 Task: Create an HTML page with links to your social media profiles.
Action: Mouse moved to (129, 49)
Screenshot: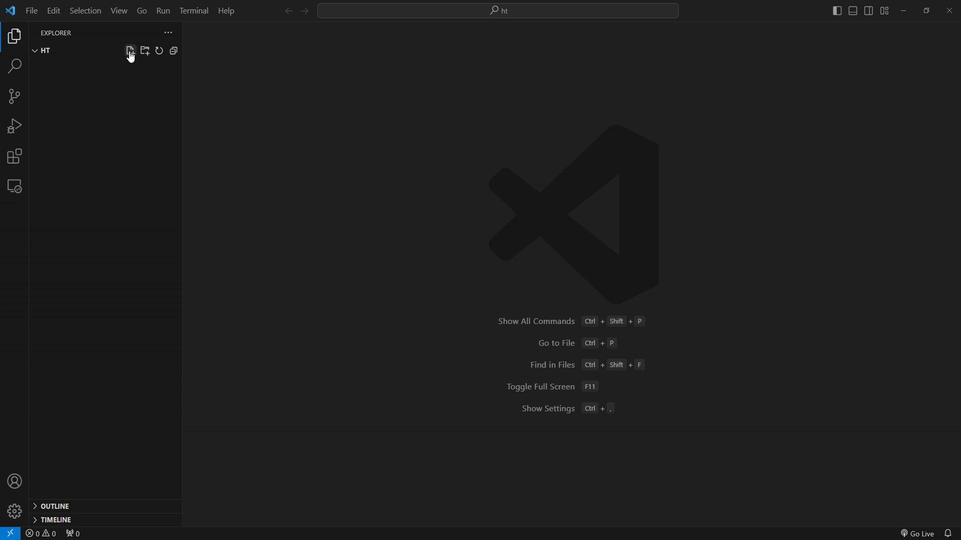 
Action: Mouse pressed left at (129, 49)
Screenshot: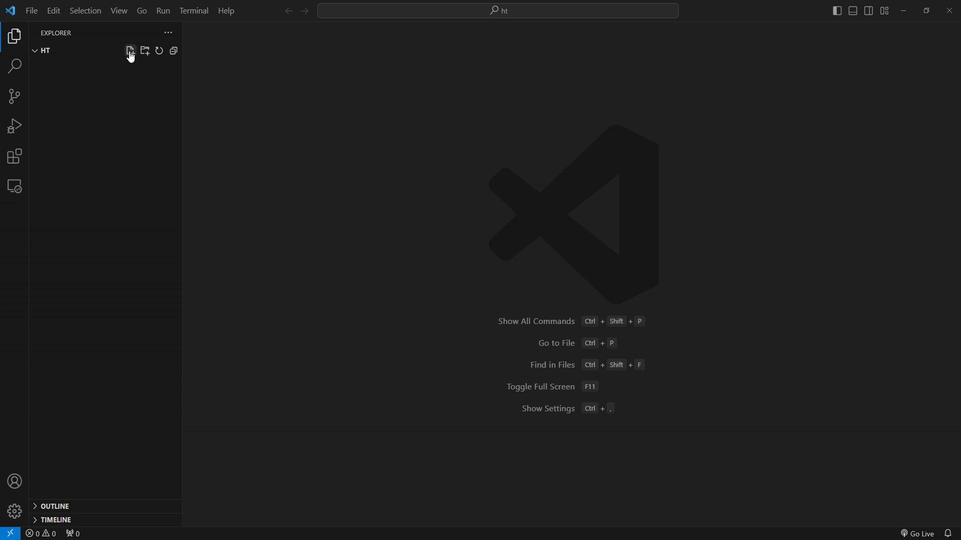 
Action: Mouse moved to (100, 61)
Screenshot: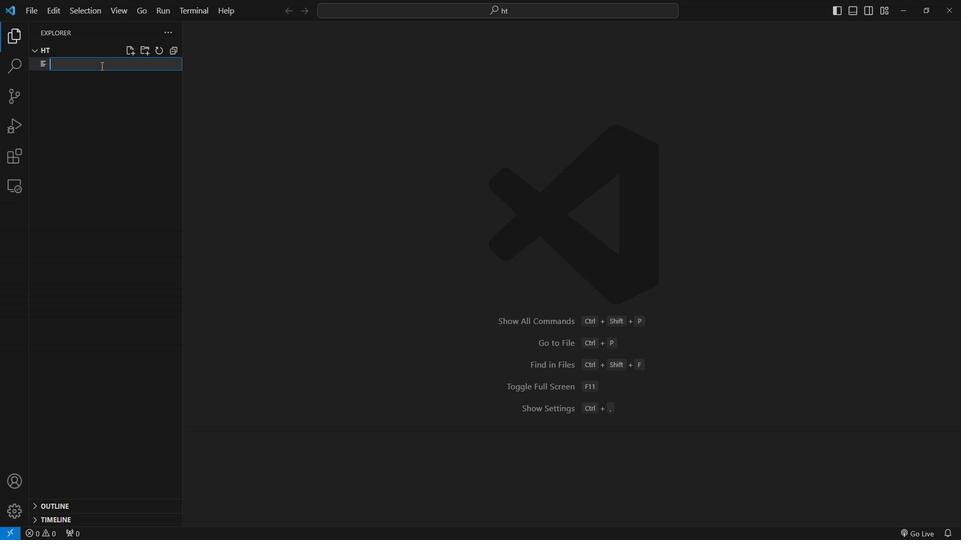 
Action: Mouse pressed left at (100, 61)
Screenshot: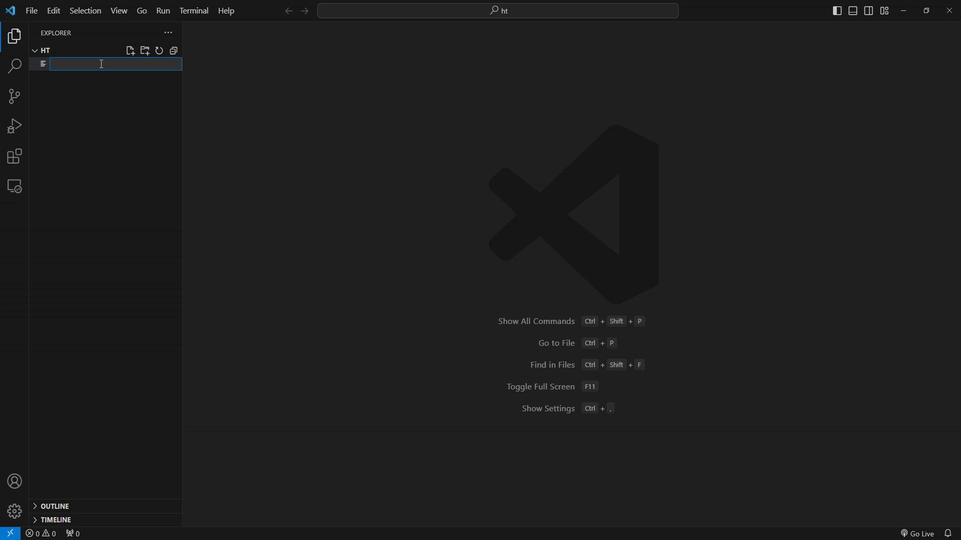 
Action: Key pressed index.html<Key.enter><Key.shift>!<Key.enter>
Screenshot: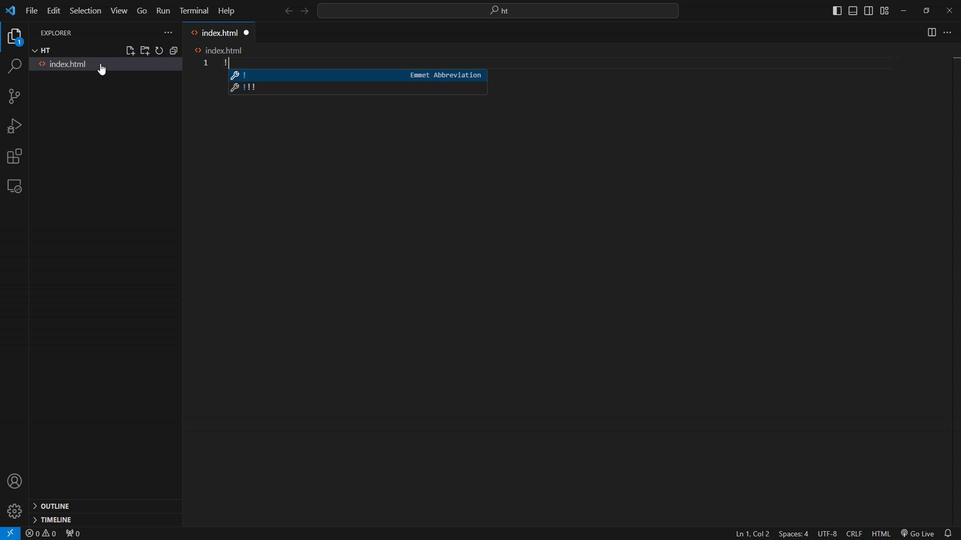 
Action: Mouse moved to (311, 116)
Screenshot: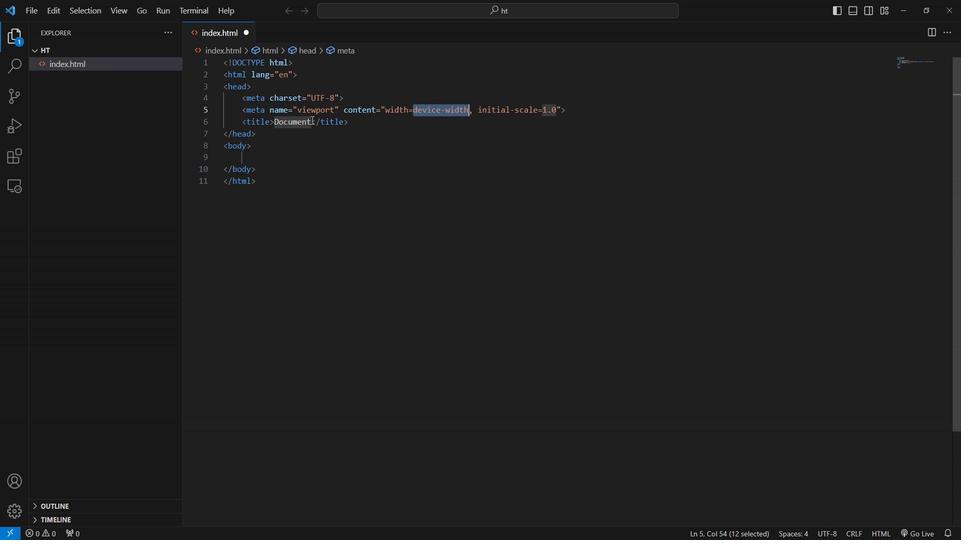 
Action: Mouse pressed left at (311, 116)
Screenshot: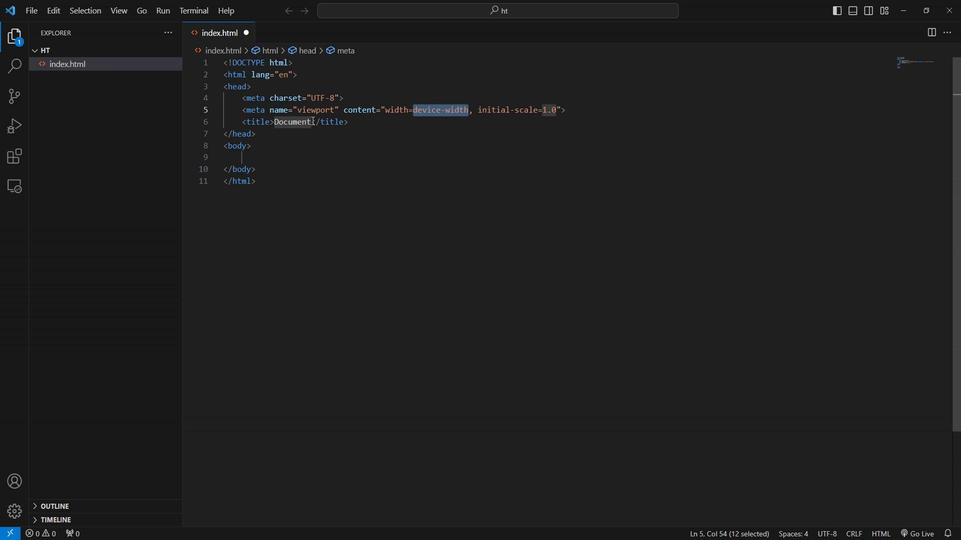 
Action: Mouse moved to (272, 115)
Screenshot: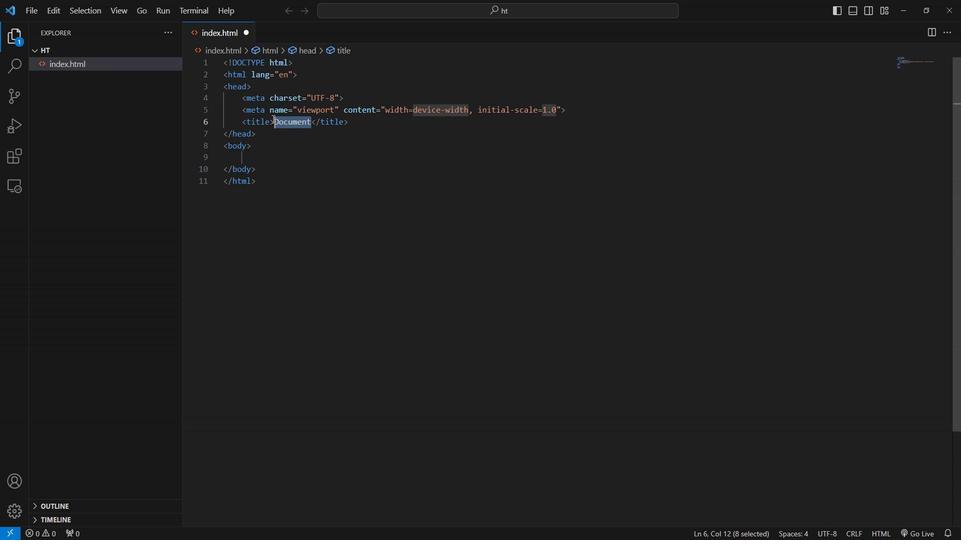 
Action: Key pressed <Key.shift>My<Key.space><Key.shift>Social<Key.space><Key.shift>Media<Key.space><Key.shift>Profiles<Key.down><Key.down><Key.down><Key.shift_r><h1<Key.shift_r>><Key.shift>My<Key.space><Key.shift>Social<Key.space><Key.shift>Media<Key.space><Key.shift><Key.shift><Key.shift><Key.shift><Key.shift><Key.shift><Key.shift><Key.shift><Key.shift>Profi<Key.enter><Key.right><Key.right><Key.right><Key.right><Key.right><Key.enter><Key.shift_r><Key.shift_r><Key.shift_r><Key.shift_r><Key.shift_r><Key.shift_r><Key.shift_r><Key.shift_r><Key.shift_r><Key.shift_r><Key.shift_r><Key.shift_r><Key.shift_r><Key.shift_r><Key.shift_r><Key.shift_r><Key.shift_r><Key.shift_r><Key.shift_r><Key.shift_r><Key.shift_r><Key.shift_r><ul<Key.shift_r>><Key.enter><Key.shift_r><li<Key.shift_r>><Key.shift_r><Key.shift_r><Key.shift_r><Key.shift_r><Key.shift_r><Key.shift_r><Key.shift_r>M<Key.backspace><Key.shift_r><Key.shift_r><Key.shift_r><a<Key.space>href=<Key.shift_r>"https<Key.shift_r>://wwww<Key.backspace>.facebook.com/<Key.shift><Key.shift><Key.shift><Key.shift><Key.shift><Key.shift>Your<Key.shift>Profil<Key.backspace><Key.backspace><Key.backspace><Key.backspace><Key.backspace><Key.backspace><Key.backspace><Key.backspace><Key.backspace><Key.backspace><Key.shift>Profile<Key.shift_r>"<Key.shift_r>><Key.right><Key.right><Key.right><Key.right><Key.right><Key.right><Key.right><Key.right><Key.left><Key.left><Key.left><Key.left><Key.left><Key.left><Key.left><Key.left><Key.shift>Facebook
Screenshot: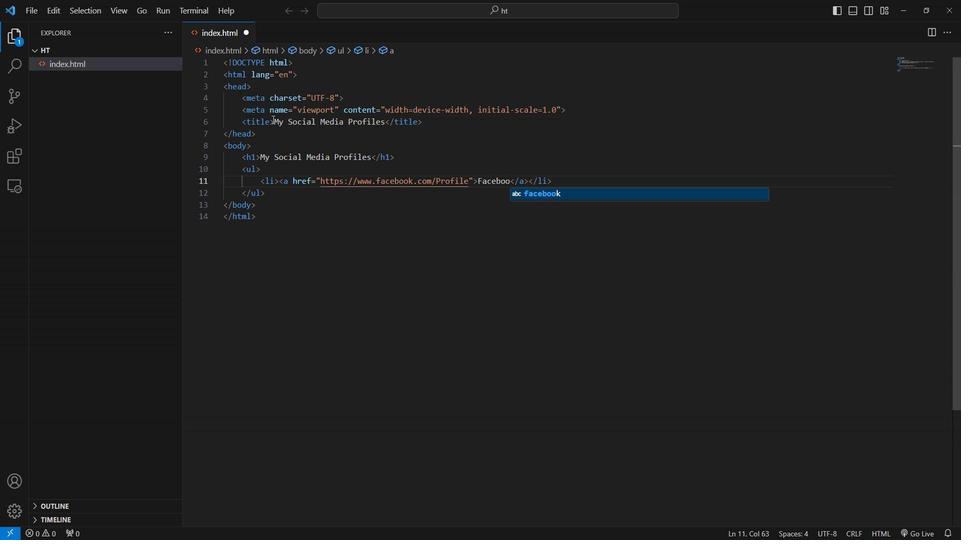 
Action: Mouse moved to (403, 207)
Screenshot: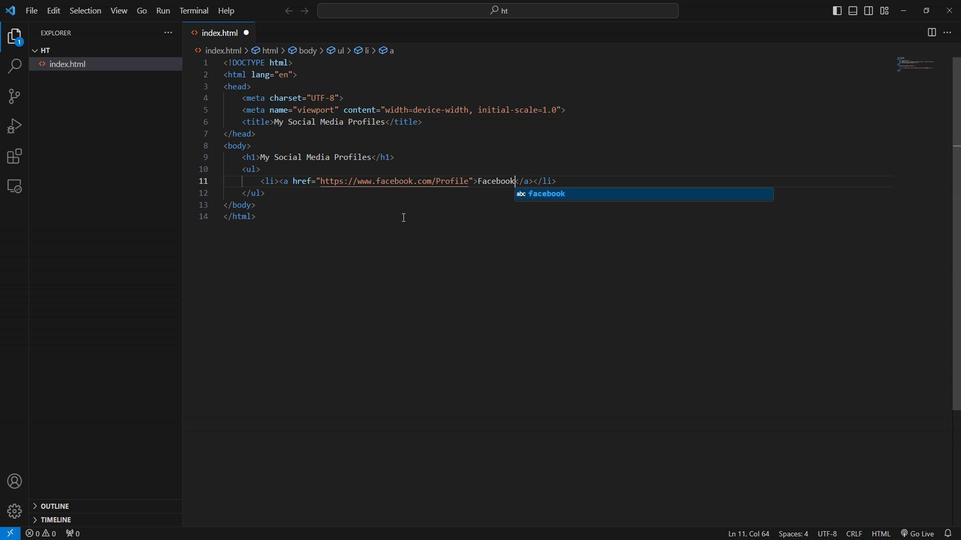 
Action: Mouse pressed left at (403, 207)
Screenshot: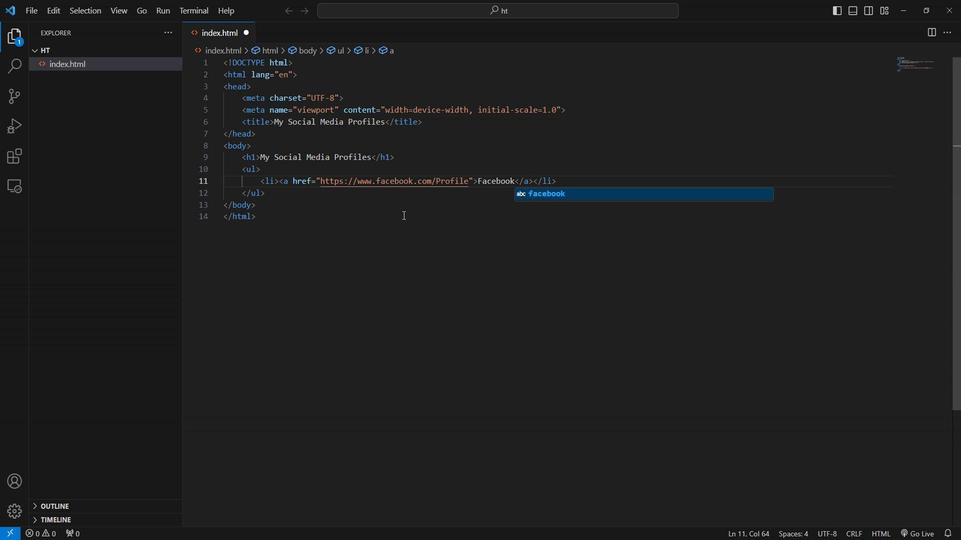 
Action: Mouse moved to (563, 173)
Screenshot: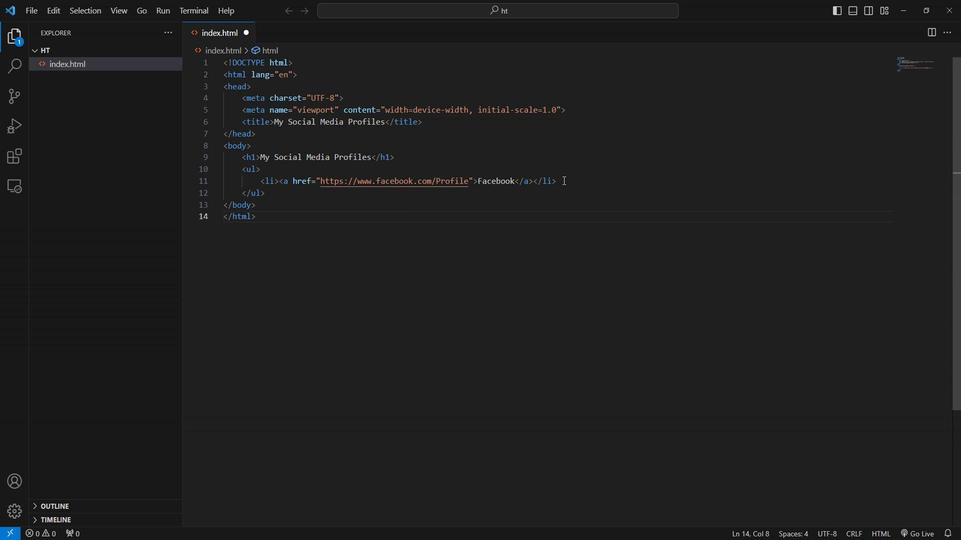 
Action: Mouse pressed left at (563, 173)
Screenshot: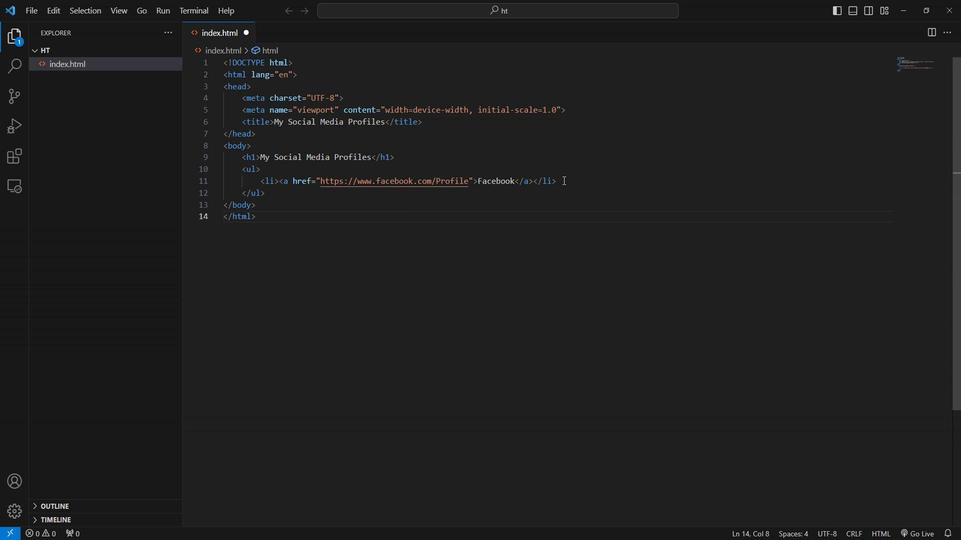 
Action: Mouse moved to (538, 191)
Screenshot: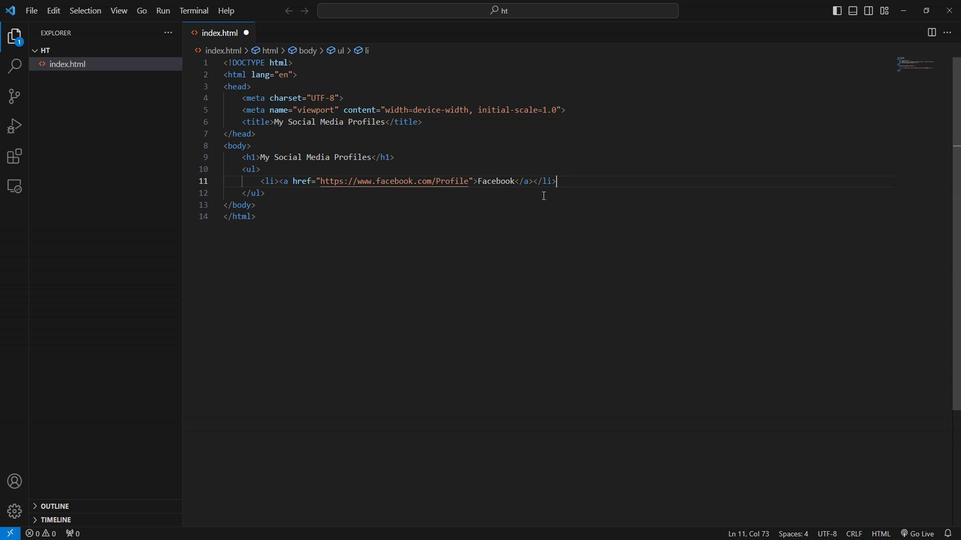 
Action: Key pressed <Key.enter>
Screenshot: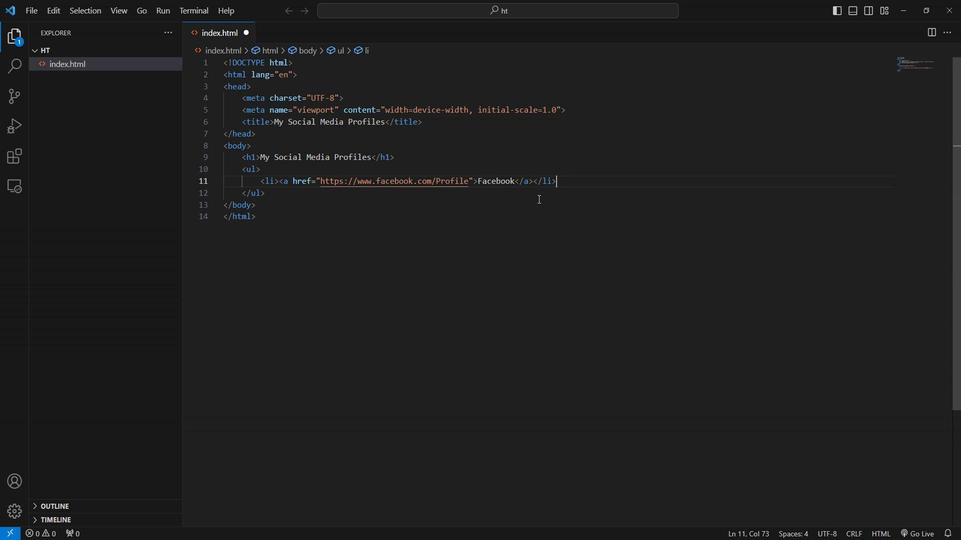 
Action: Mouse moved to (343, 196)
Screenshot: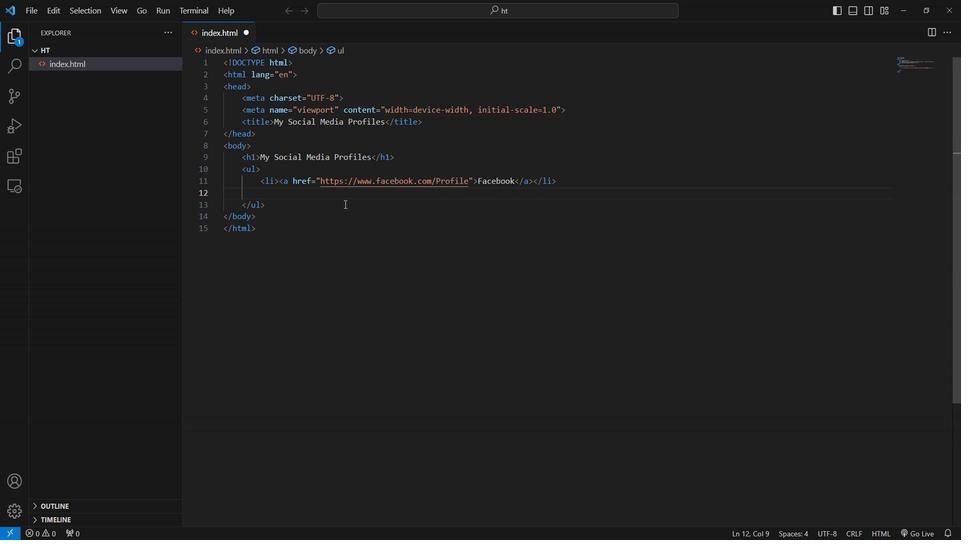 
Action: Key pressed <Key.shift_r><li<Key.shift_r>><Key.shift_r><Key.shift_r><Key.shift_r><Key.shift_r><Key.shift_r><Key.shift_r><a<Key.space>href=
Screenshot: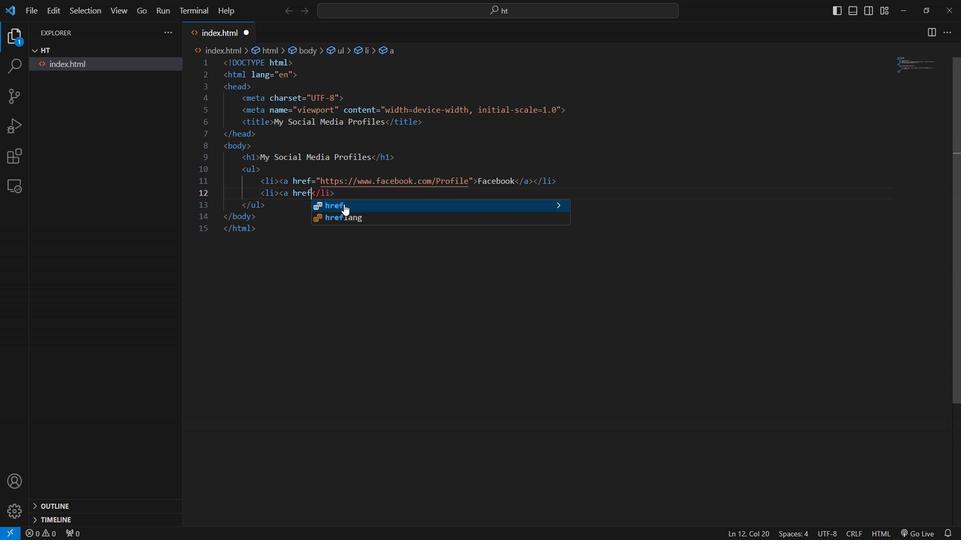 
Action: Mouse moved to (473, 173)
Screenshot: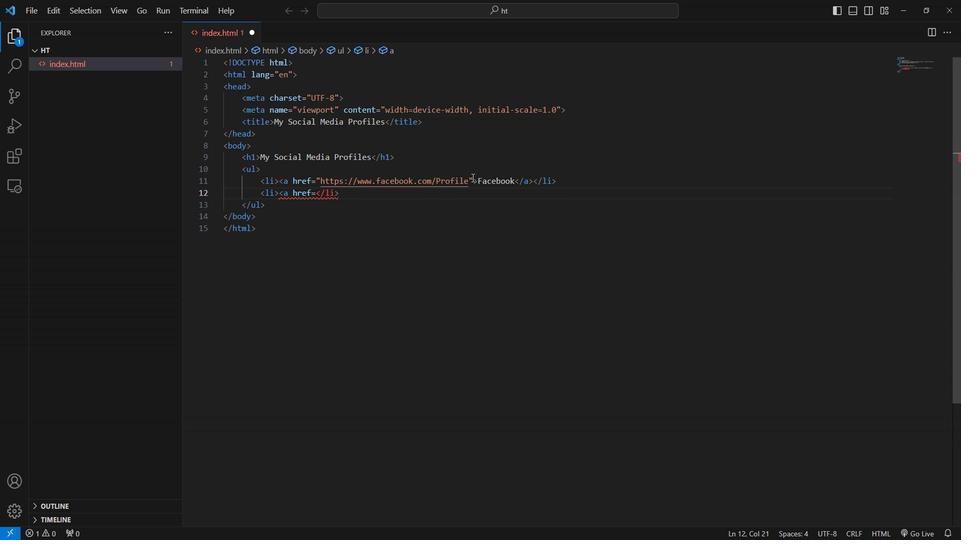 
Action: Mouse pressed left at (473, 173)
Screenshot: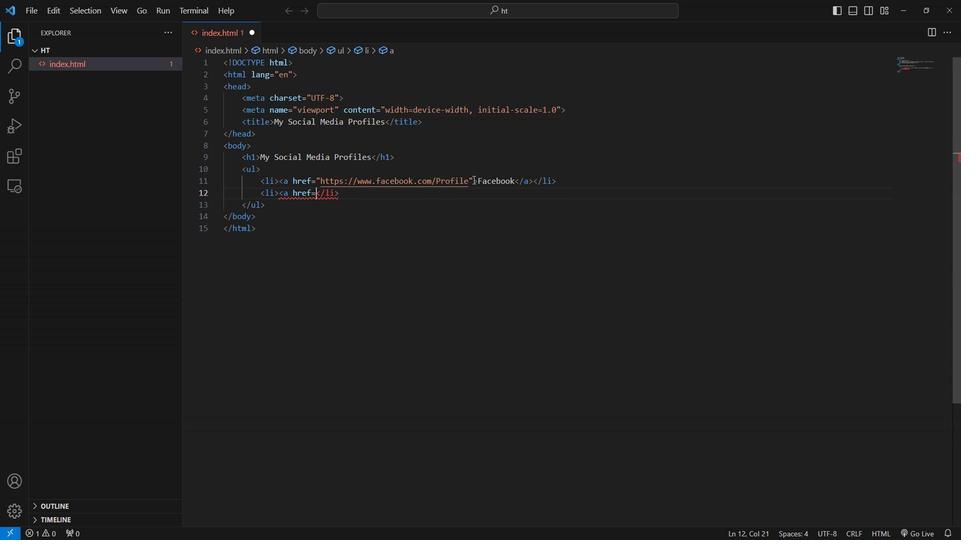 
Action: Mouse pressed left at (473, 173)
Screenshot: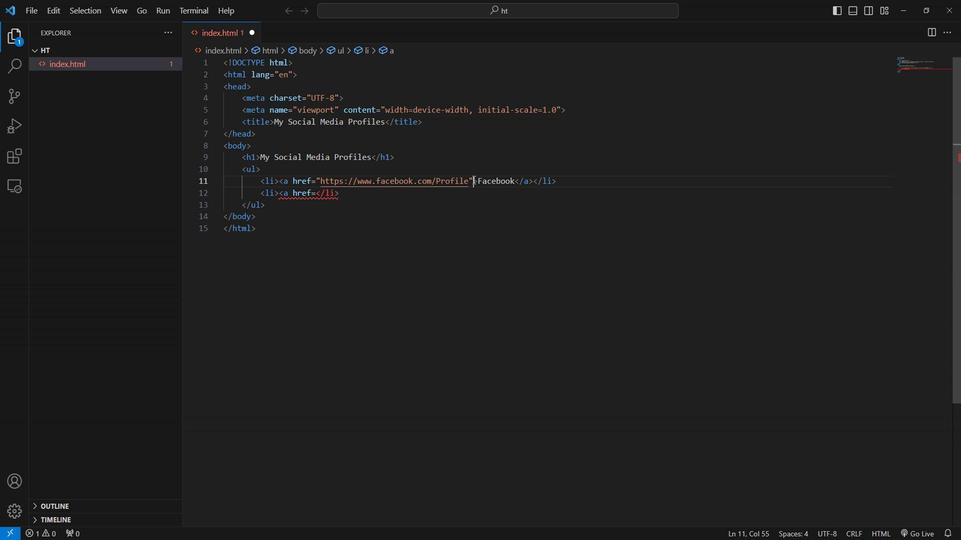 
Action: Mouse pressed left at (473, 173)
Screenshot: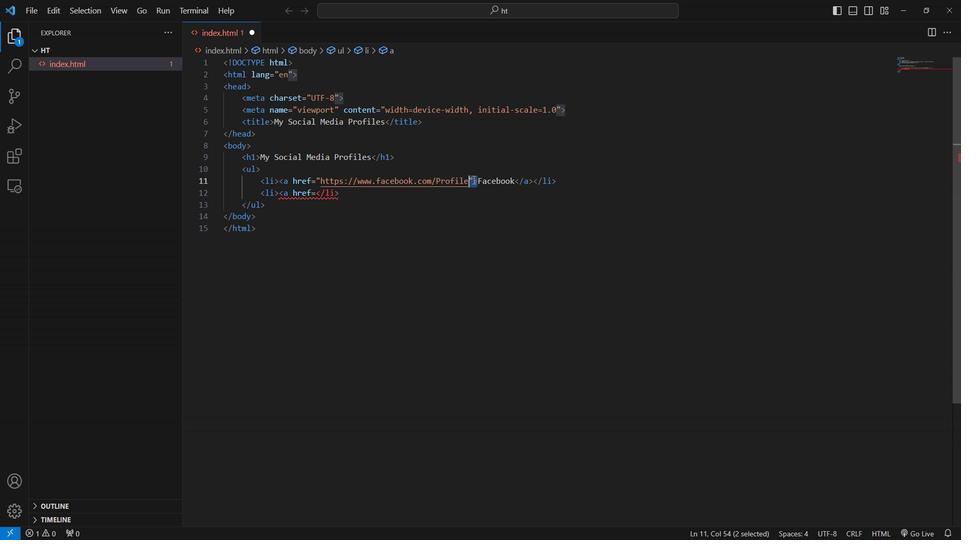 
Action: Mouse pressed left at (473, 173)
Screenshot: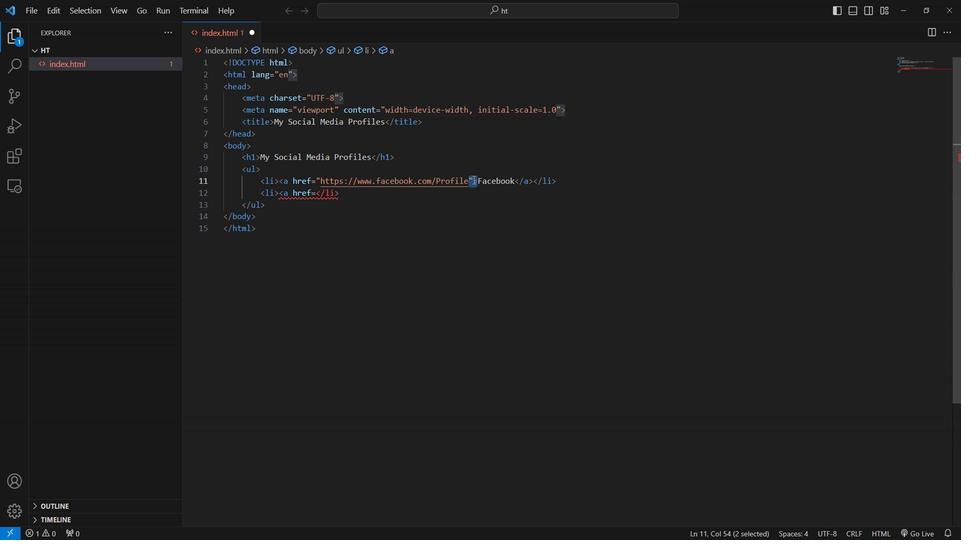 
Action: Mouse moved to (474, 173)
Screenshot: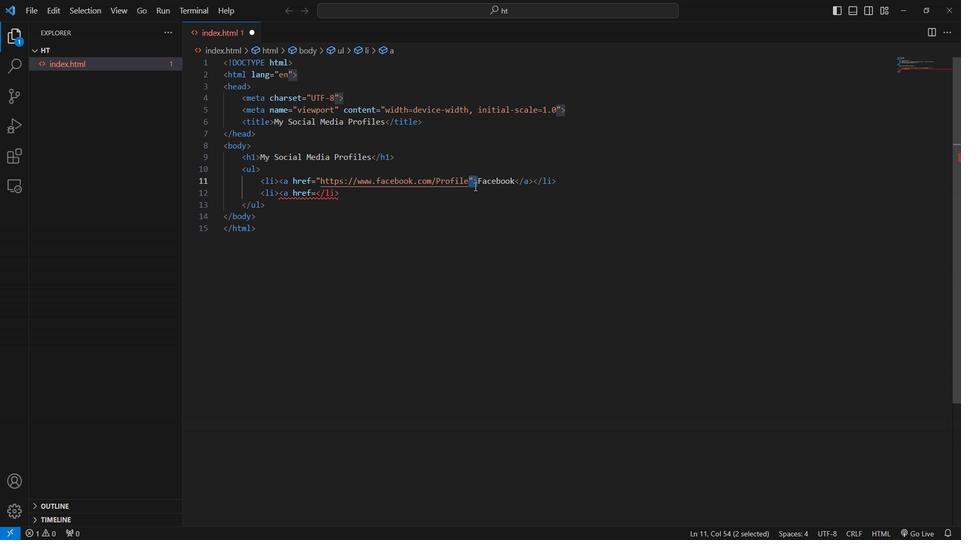 
Action: Mouse pressed left at (474, 173)
Screenshot: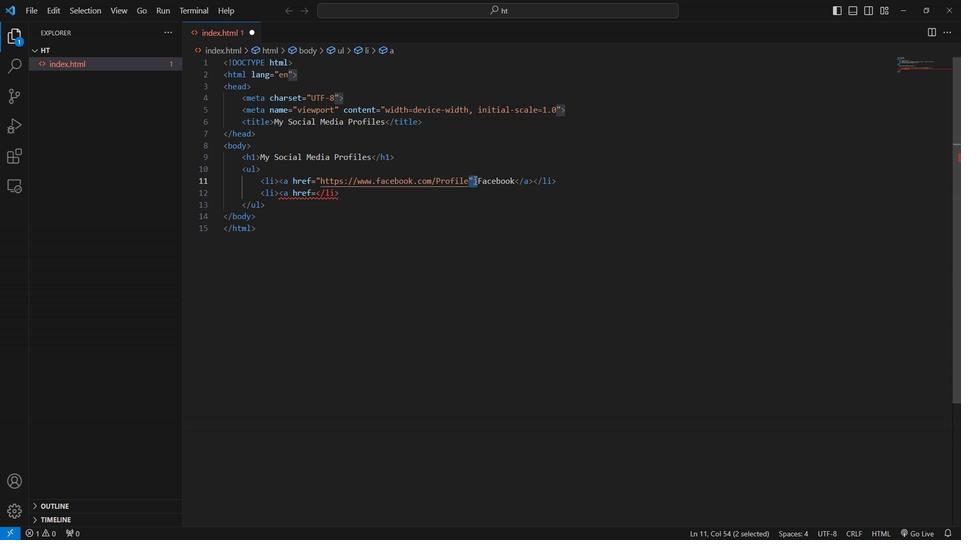 
Action: Mouse moved to (472, 171)
Screenshot: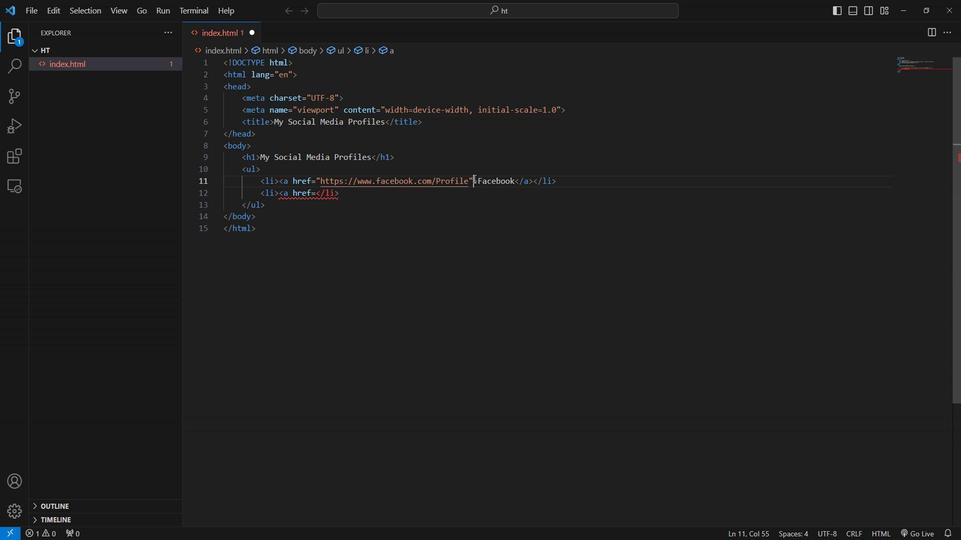 
Action: Mouse pressed left at (472, 171)
Screenshot: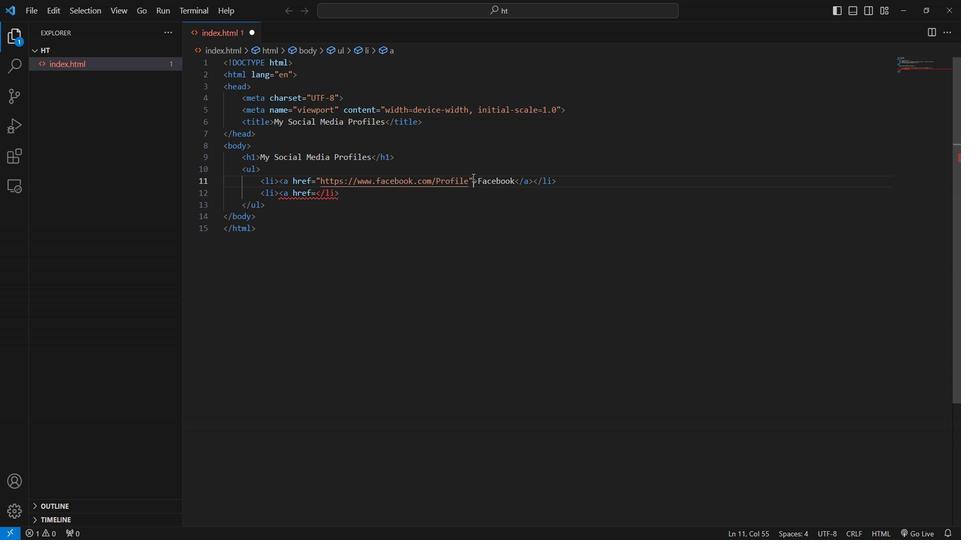 
Action: Mouse moved to (260, 174)
Screenshot: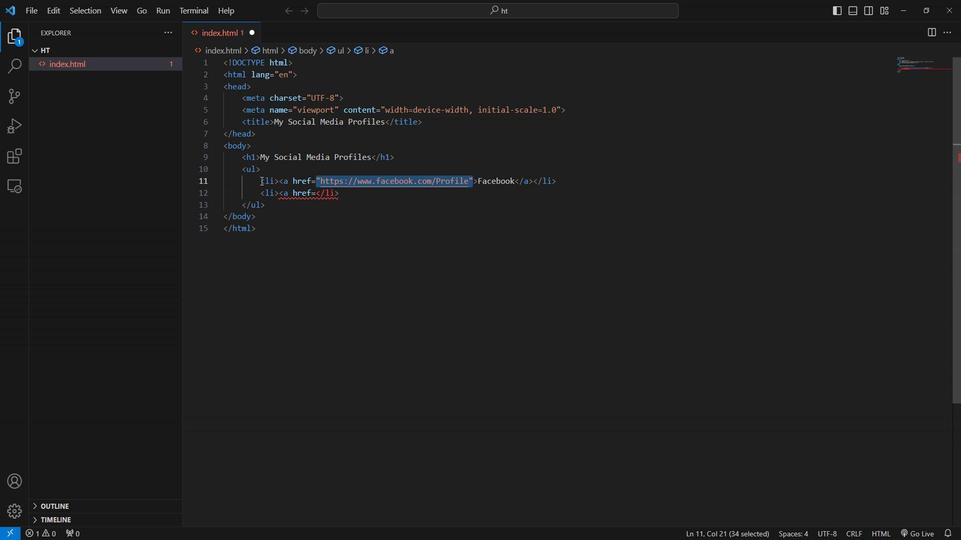 
Action: Key pressed ctrl+C
Screenshot: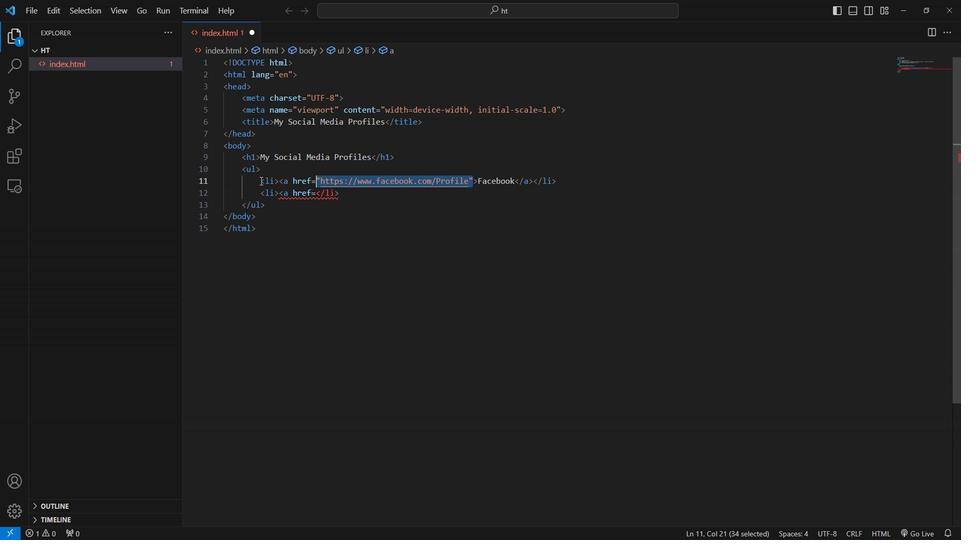 
Action: Mouse moved to (315, 186)
Screenshot: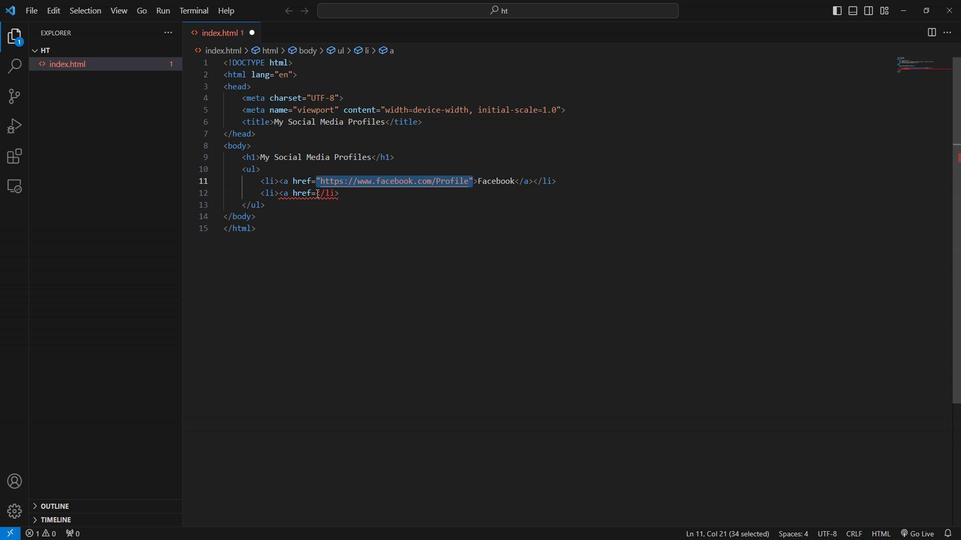 
Action: Mouse pressed left at (315, 186)
Screenshot: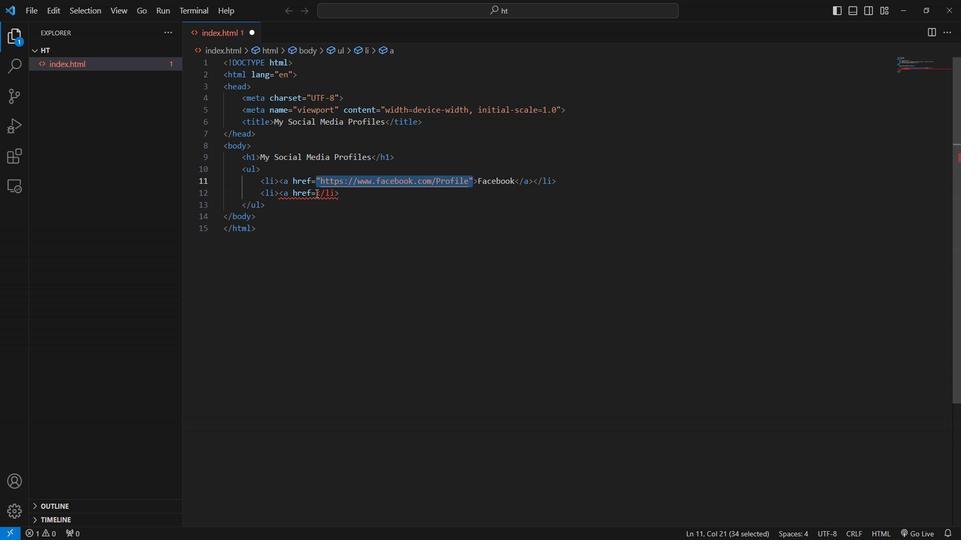 
Action: Mouse moved to (305, 186)
Screenshot: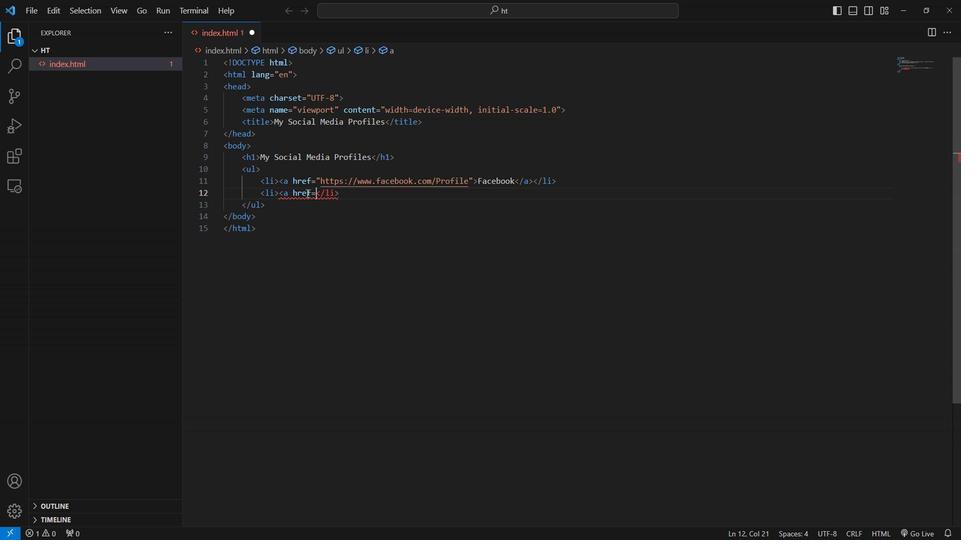 
Action: Key pressed ctrl+V
Screenshot: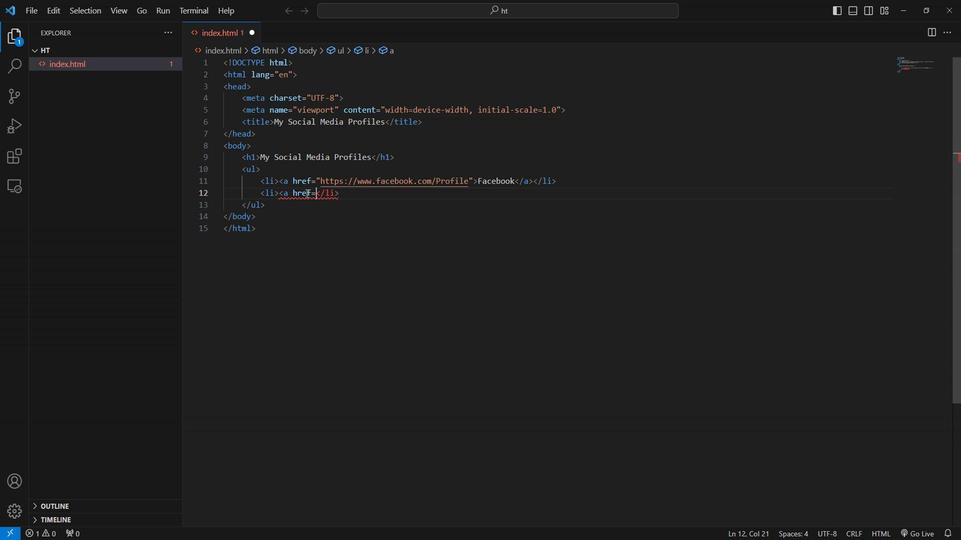 
Action: Mouse moved to (461, 188)
Screenshot: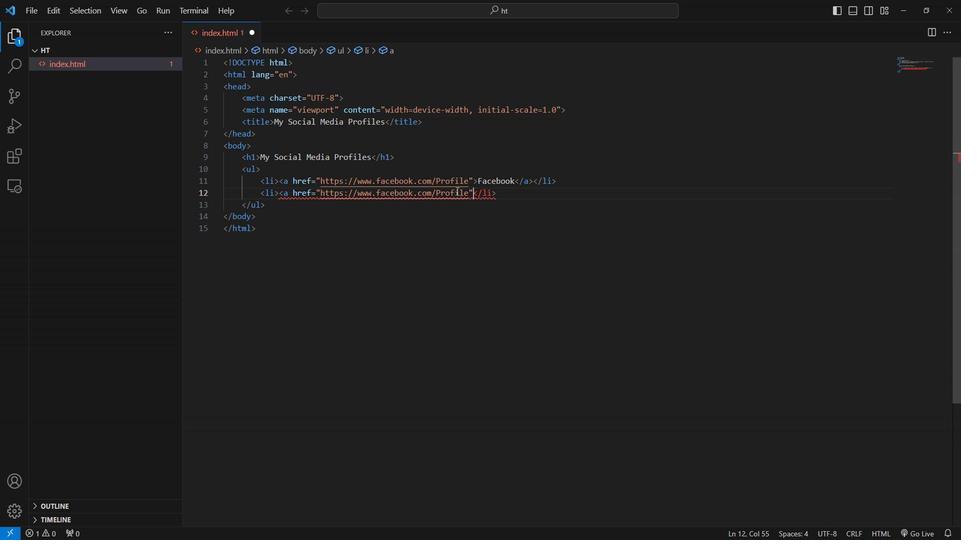 
Action: Key pressed <Key.shift_r>>
Screenshot: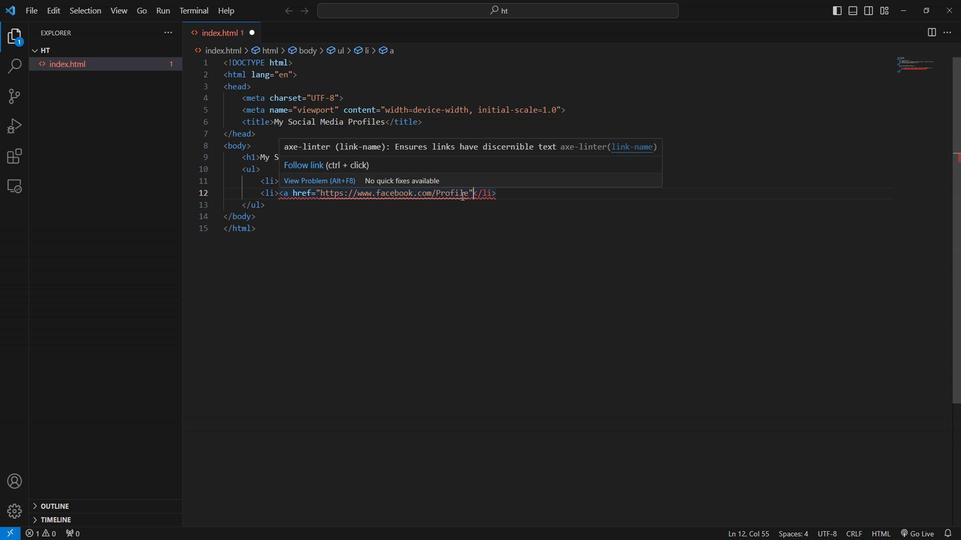 
Action: Mouse moved to (371, 186)
Screenshot: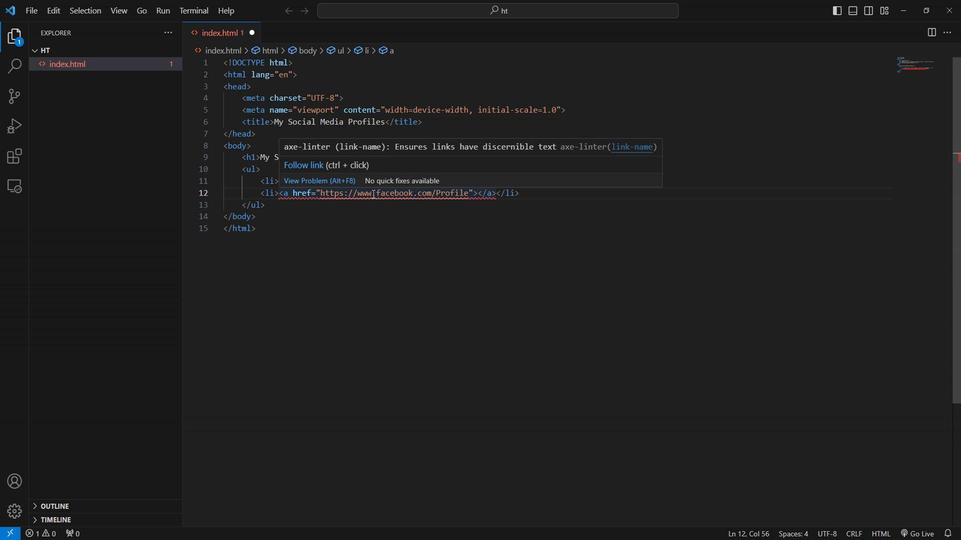 
Action: Mouse pressed left at (371, 186)
Screenshot: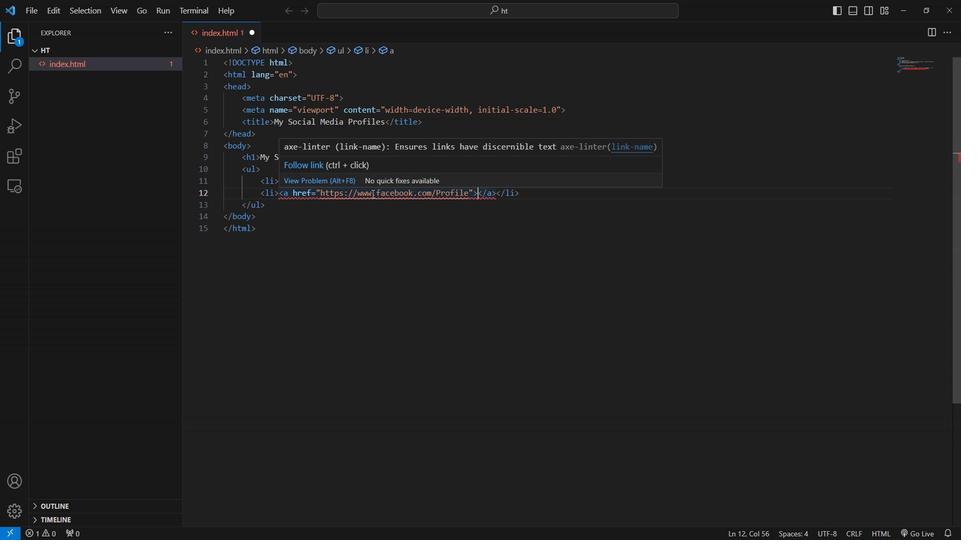 
Action: Mouse moved to (469, 184)
Screenshot: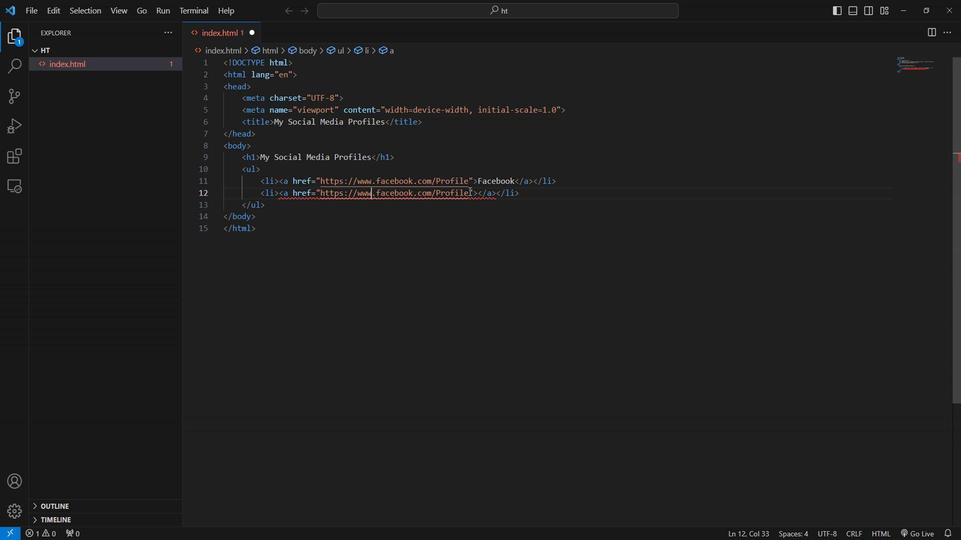 
Action: Mouse pressed left at (469, 184)
Screenshot: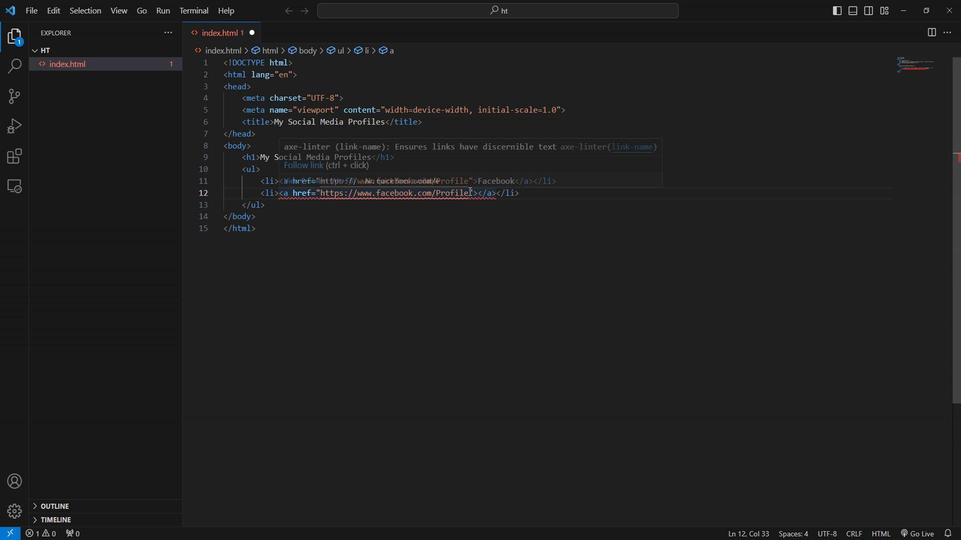 
Action: Mouse moved to (432, 184)
Screenshot: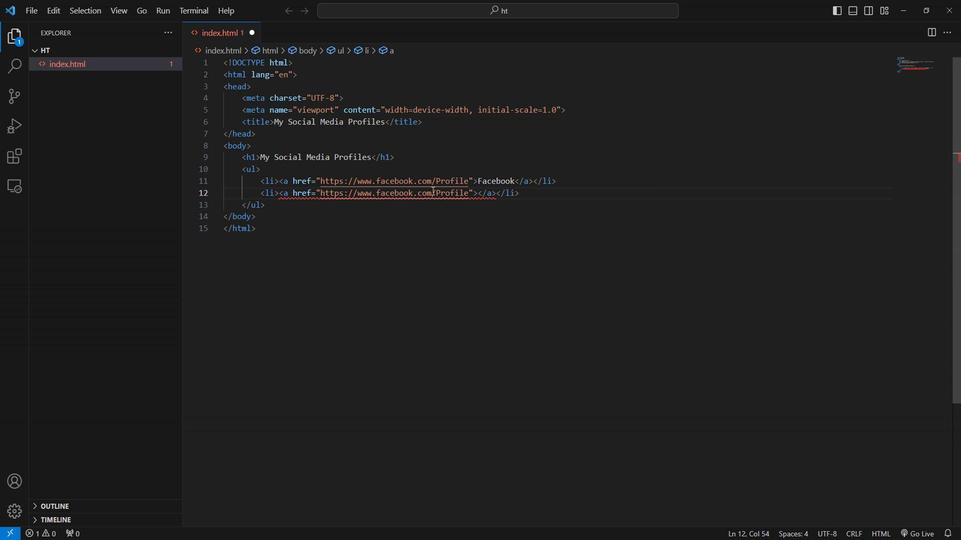
Action: Mouse pressed left at (432, 184)
Screenshot: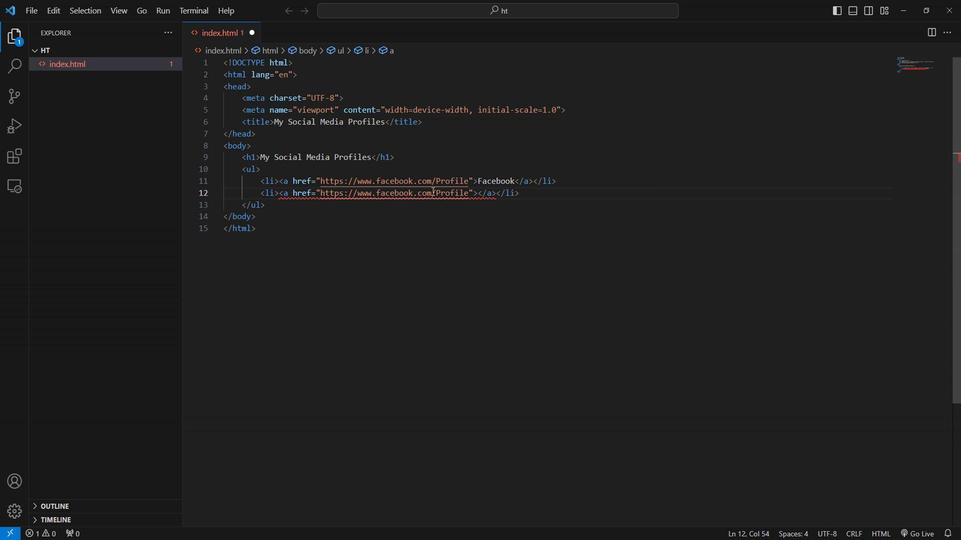 
Action: Mouse moved to (430, 188)
Screenshot: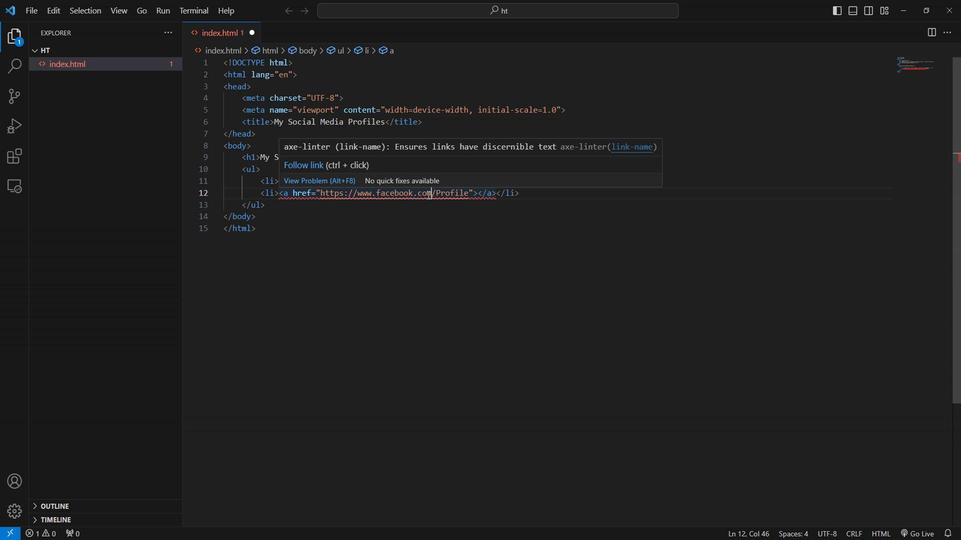 
Action: Key pressed <Key.backspace><Key.backspace><Key.backspace><Key.backspace><Key.backspace><Key.backspace><Key.backspace><Key.backspace><Key.backspace><Key.backspace><Key.backspace><Key.backspace><Key.backspace><Key.backspace><Key.backspace><Key.backspace>twitter.com
Screenshot: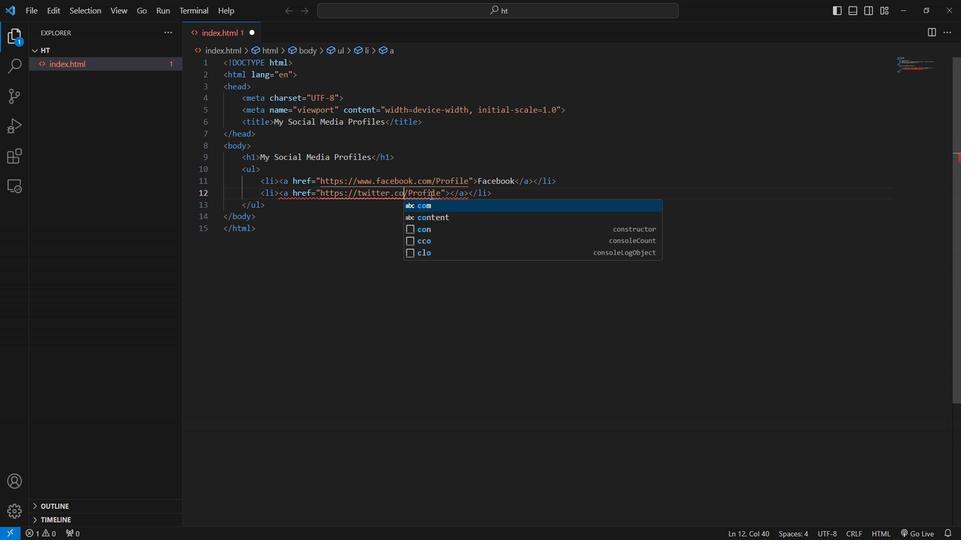 
Action: Mouse moved to (454, 185)
Screenshot: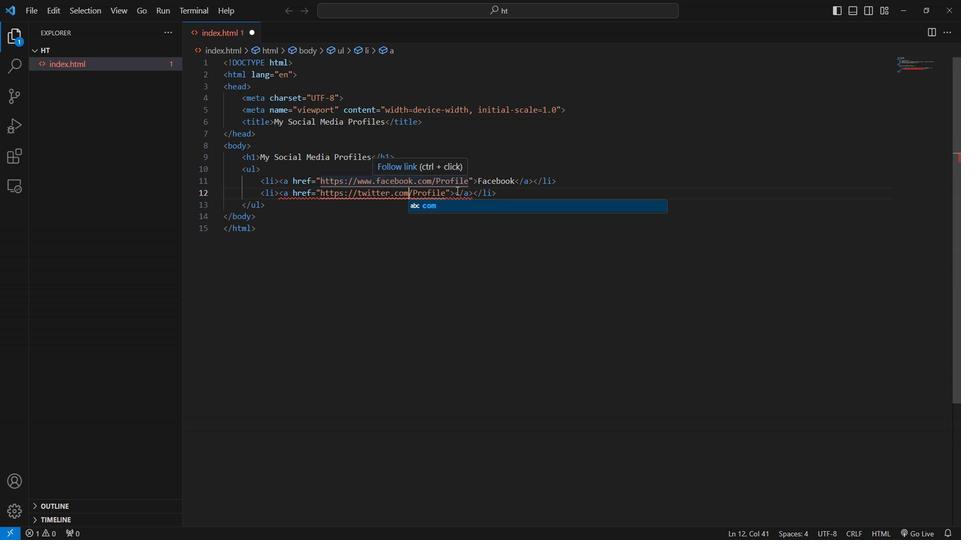 
Action: Mouse pressed left at (454, 185)
Screenshot: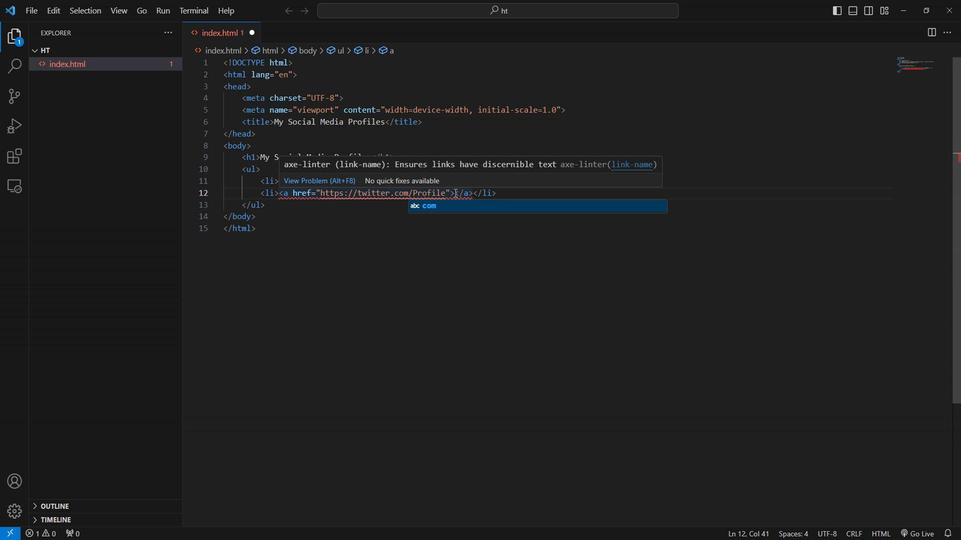 
Action: Mouse moved to (454, 186)
Screenshot: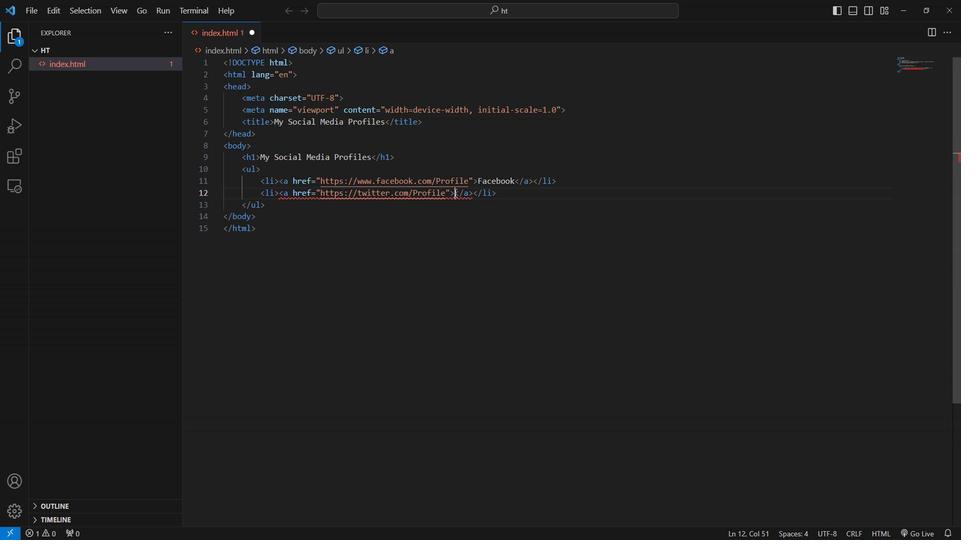 
Action: Key pressed <Key.shift><Key.shift><Key.shift><Key.shift><Key.shift><Key.shift><Key.shift><Key.shift><Key.shift><Key.shift><Key.shift><Key.shift><Key.shift><Key.shift><Key.shift><Key.shift><Key.shift><Key.shift><Key.shift><Key.shift><Key.shift><Key.shift><Key.shift><Key.shift><Key.shift><Key.shift><Key.shift><Key.shift><Key.shift><Key.shift><Key.shift><Key.shift>Twitter<Key.enter>
Screenshot: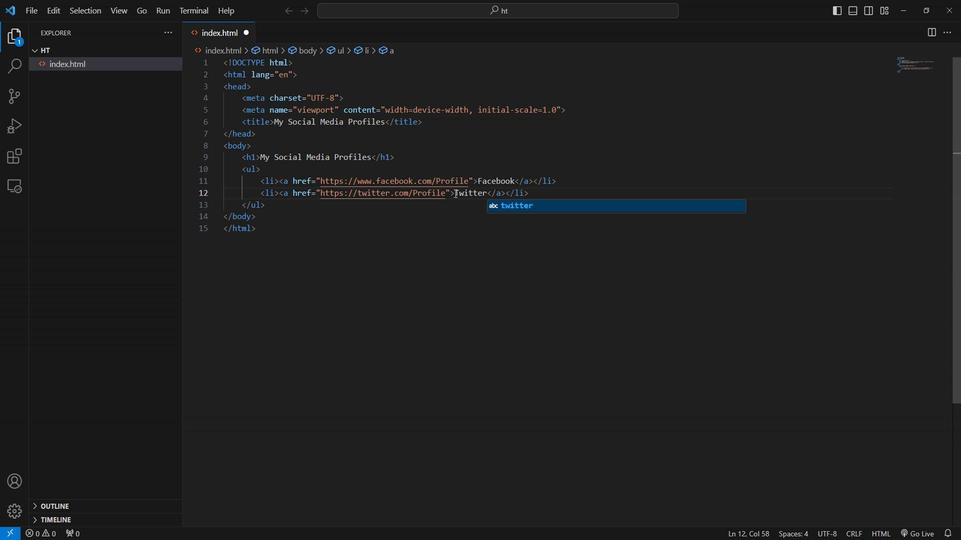 
Action: Mouse moved to (533, 186)
Screenshot: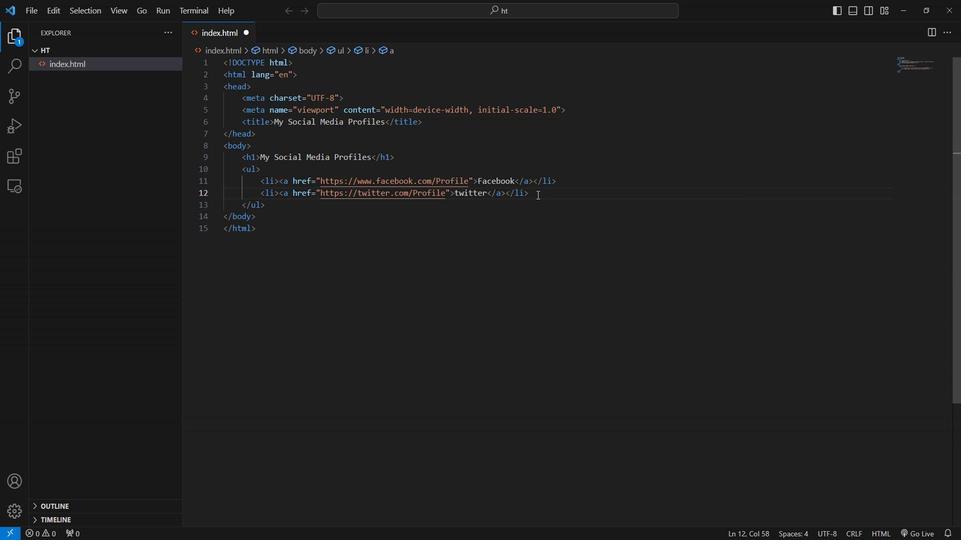 
Action: Mouse pressed left at (533, 186)
Screenshot: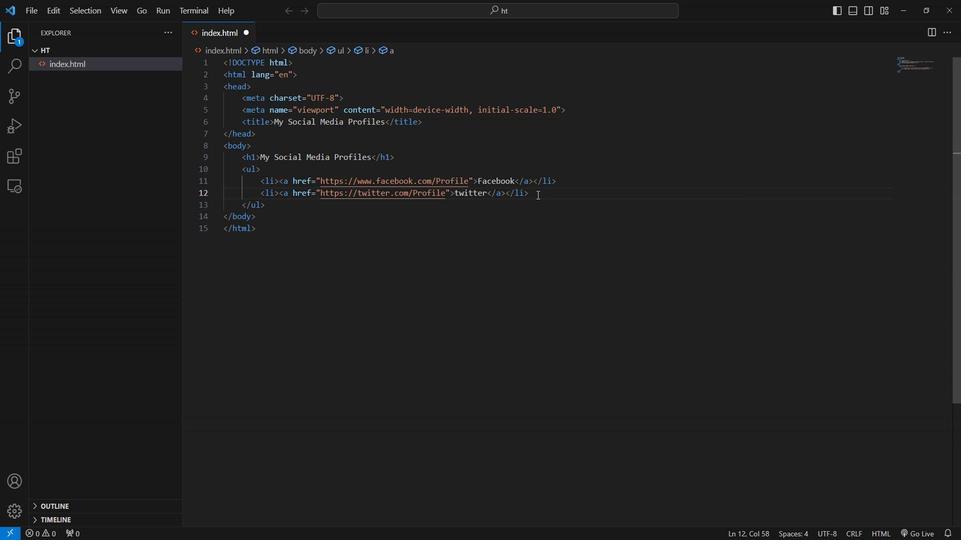 
Action: Mouse moved to (298, 232)
Screenshot: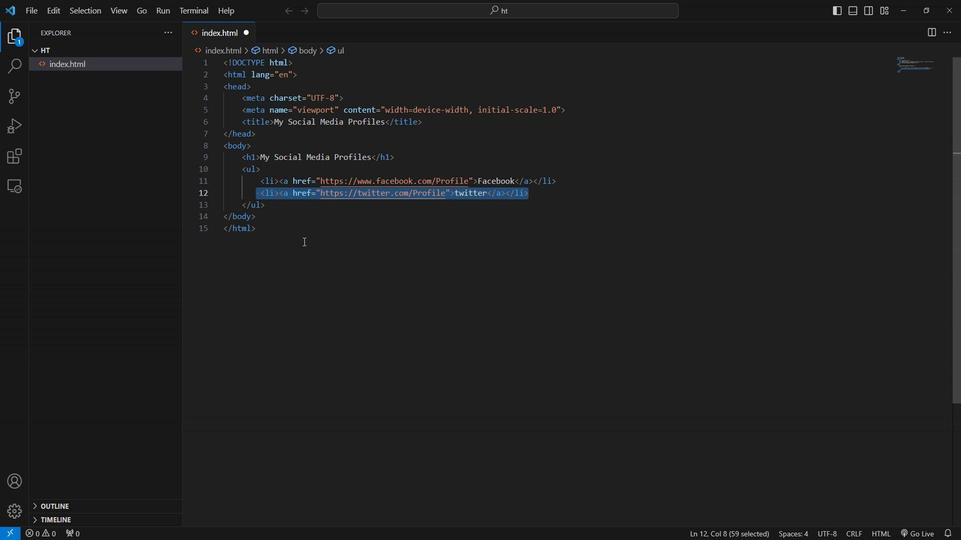 
Action: Key pressed ctrl+C
Screenshot: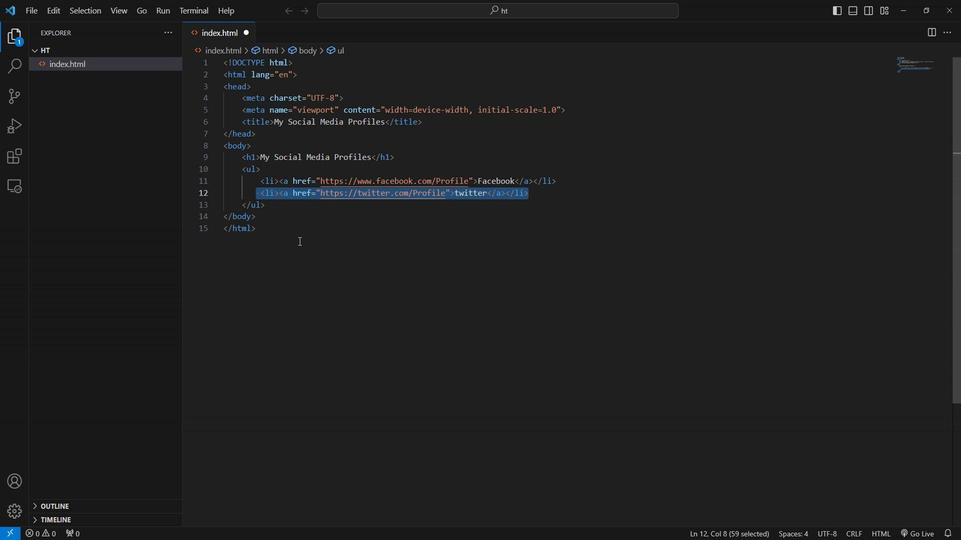 
Action: Mouse moved to (528, 184)
Screenshot: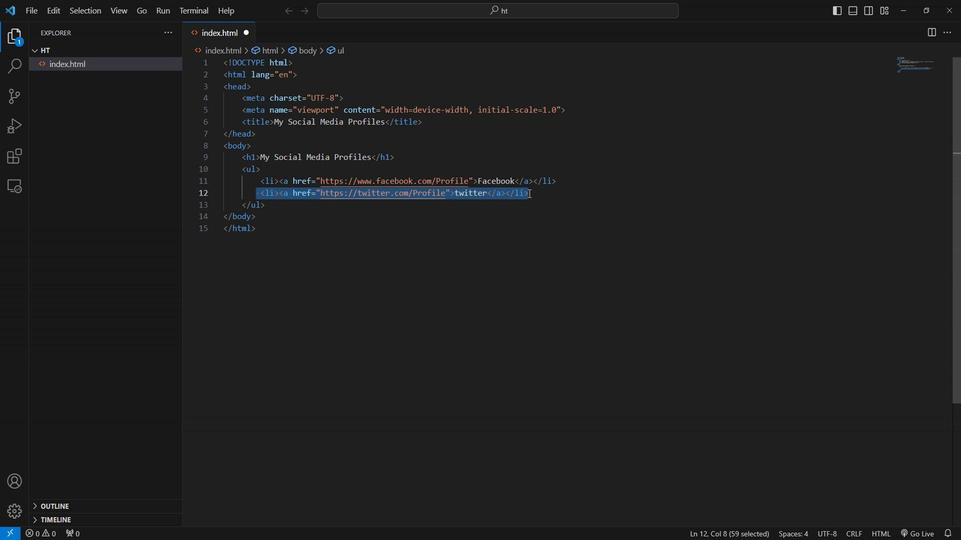 
Action: Mouse pressed left at (528, 184)
Screenshot: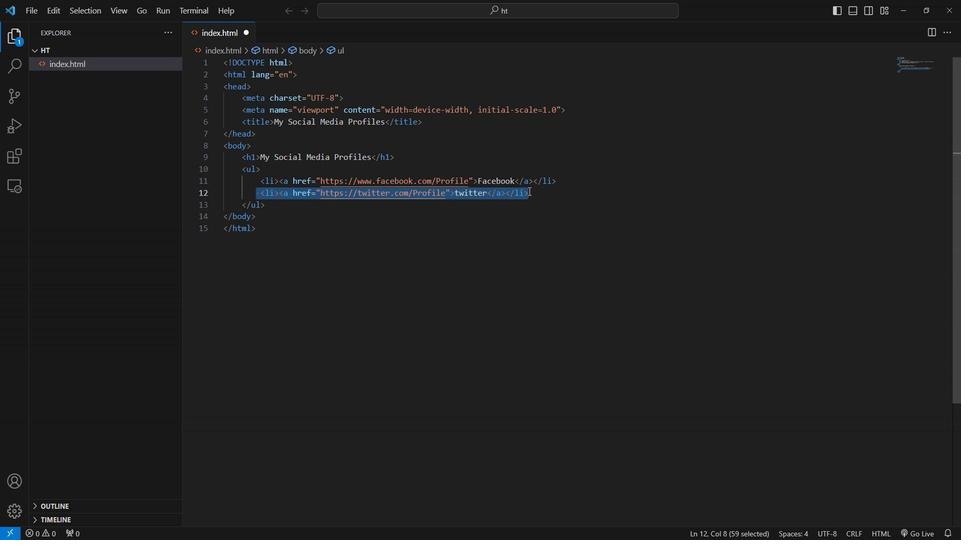 
Action: Mouse moved to (527, 186)
Screenshot: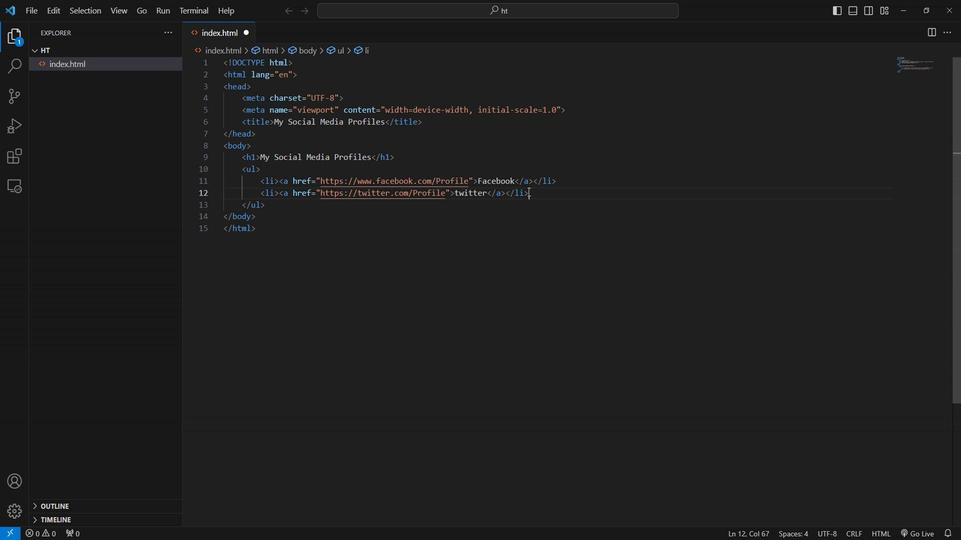 
Action: Key pressed <Key.enter>
Screenshot: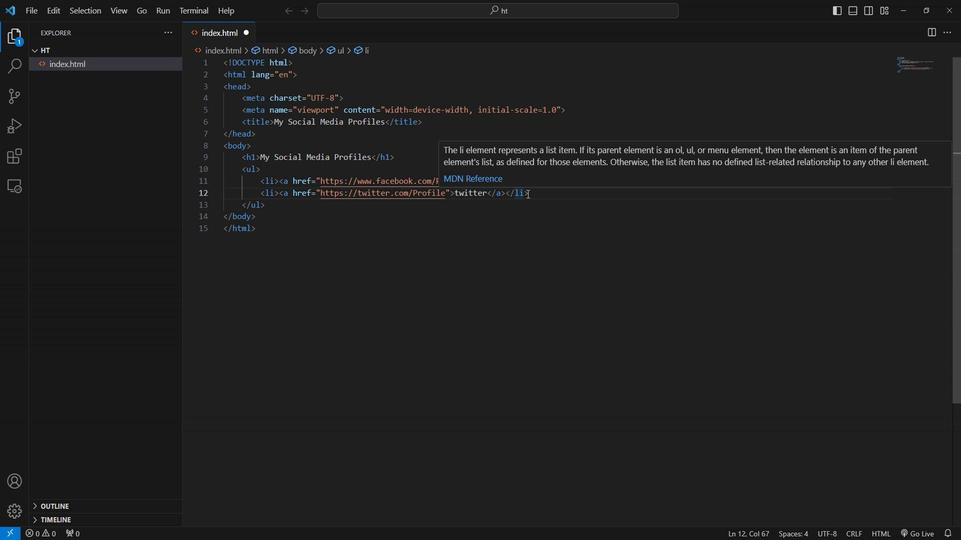 
Action: Mouse moved to (518, 188)
Screenshot: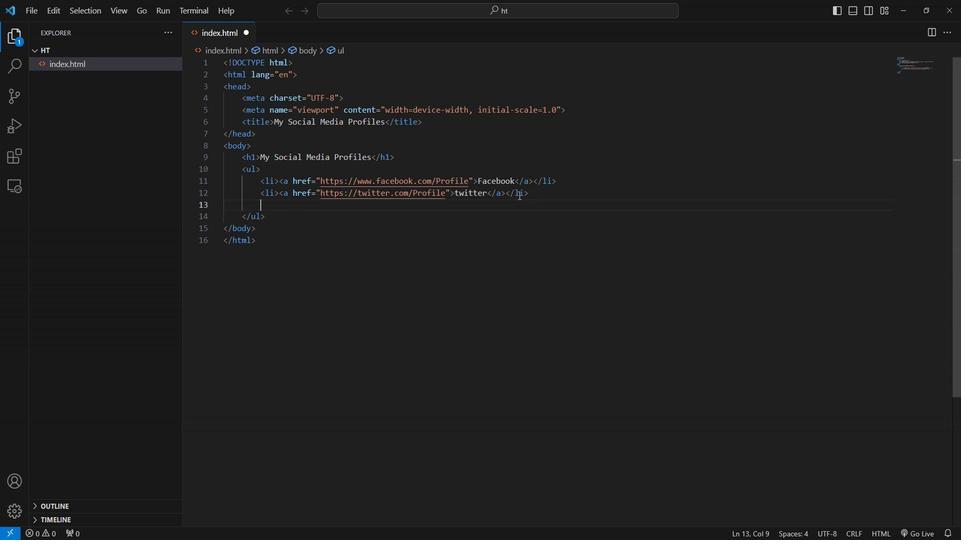 
Action: Key pressed ctrl+V
Screenshot: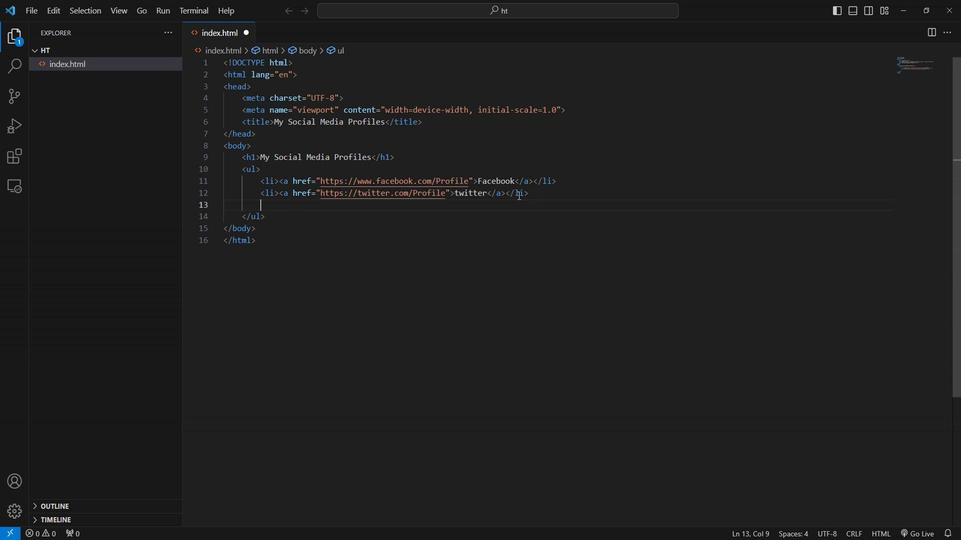 
Action: Mouse moved to (389, 197)
Screenshot: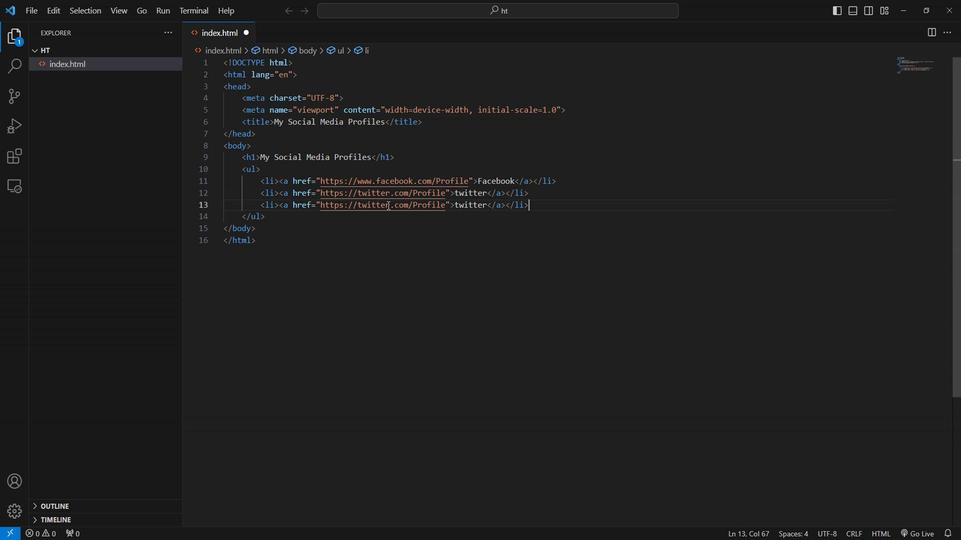 
Action: Mouse pressed left at (389, 197)
Screenshot: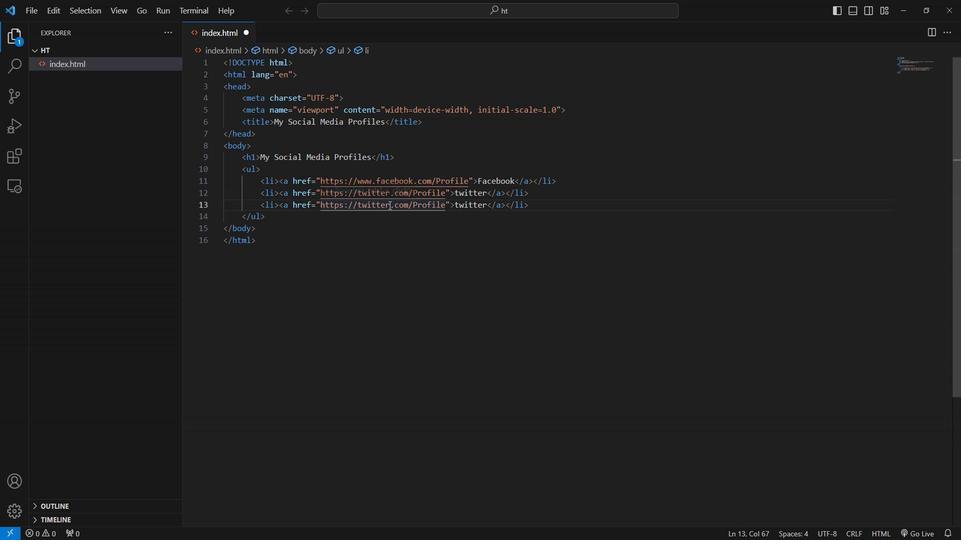 
Action: Key pressed <Key.left><Key.left><Key.left><Key.left><Key.left><Key.left><Key.left>wwww.<Key.right><Key.right><Key.right><Key.right><Key.right><Key.right><Key.right><Key.backspace><Key.backspace><Key.backspace><Key.backspace><Key.backspace><Key.backspace><Key.backspace>instagram
Screenshot: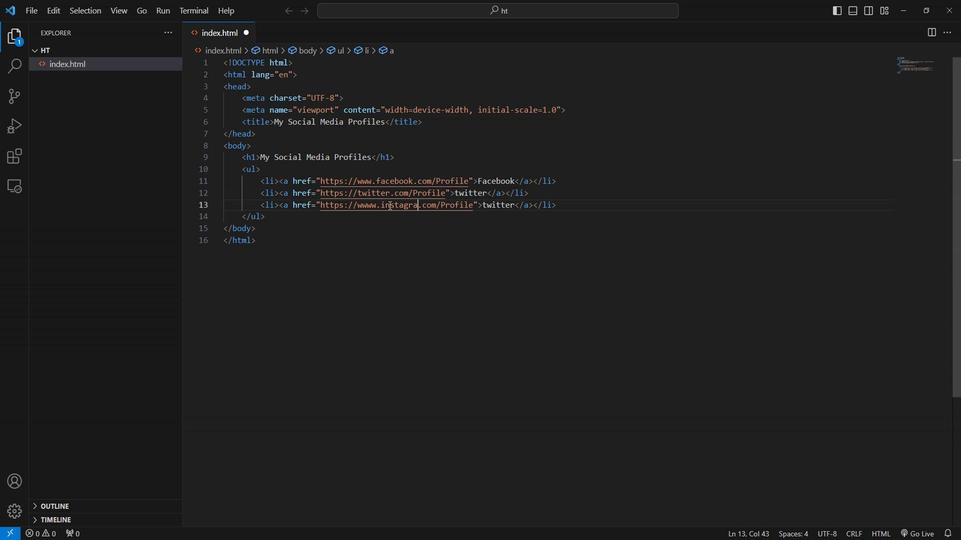 
Action: Mouse moved to (565, 196)
Screenshot: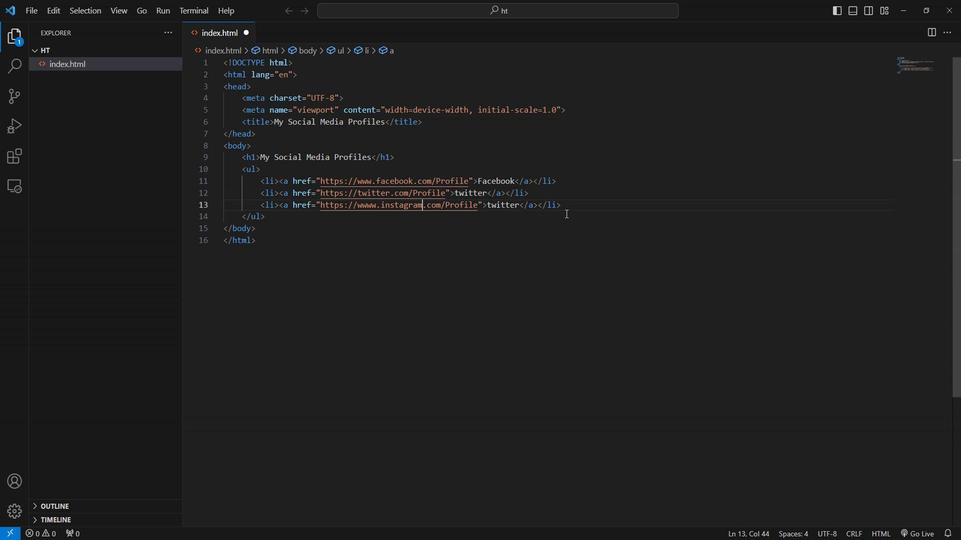 
Action: Mouse pressed left at (565, 196)
Screenshot: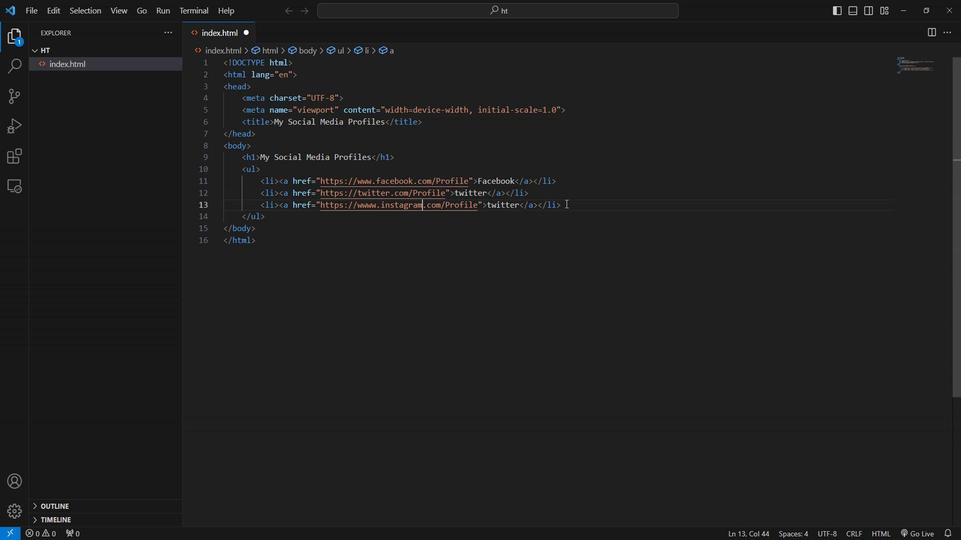
Action: Mouse moved to (564, 195)
Screenshot: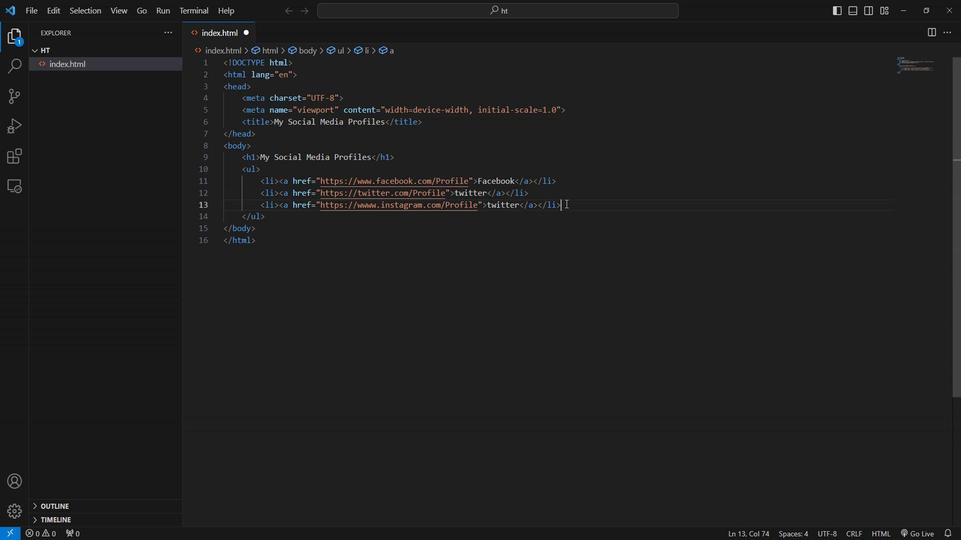
Action: Key pressed <Key.enter>ctrl+V
Screenshot: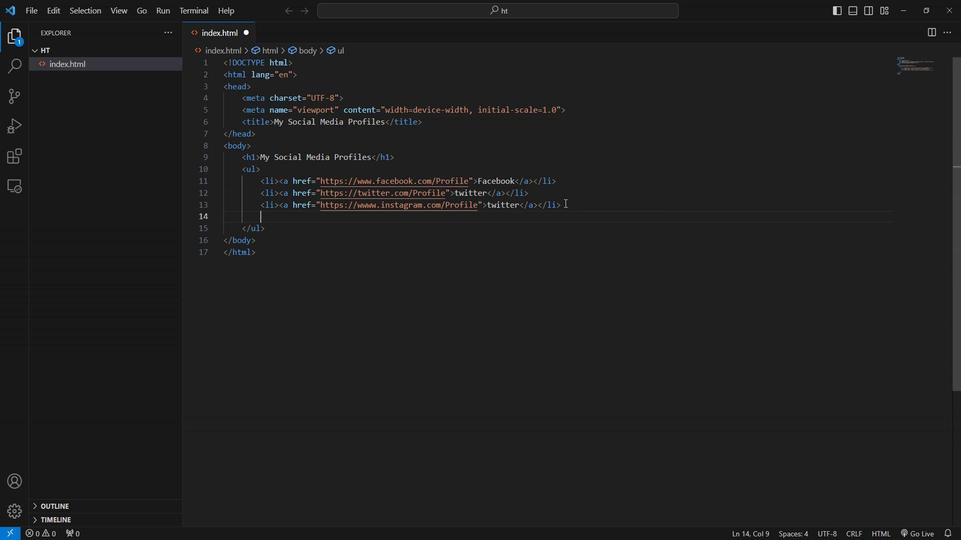 
Action: Mouse moved to (357, 208)
Screenshot: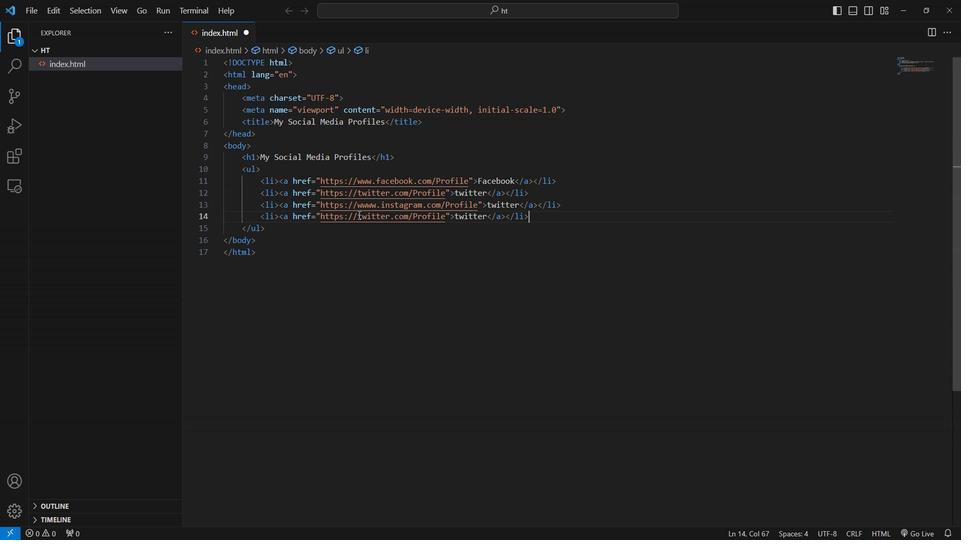 
Action: Mouse pressed left at (357, 208)
Screenshot: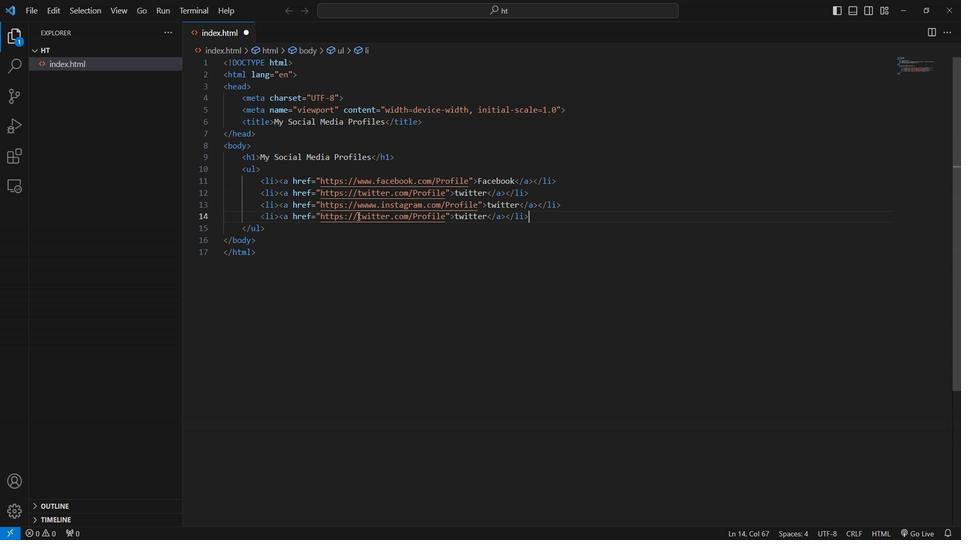 
Action: Key pressed www.<Key.right><Key.right><Key.right><Key.right><Key.right><Key.right><Key.right><Key.backspace><Key.backspace><Key.backspace><Key.backspace><Key.backspace><Key.backspace><Key.backspace>linkedin
Screenshot: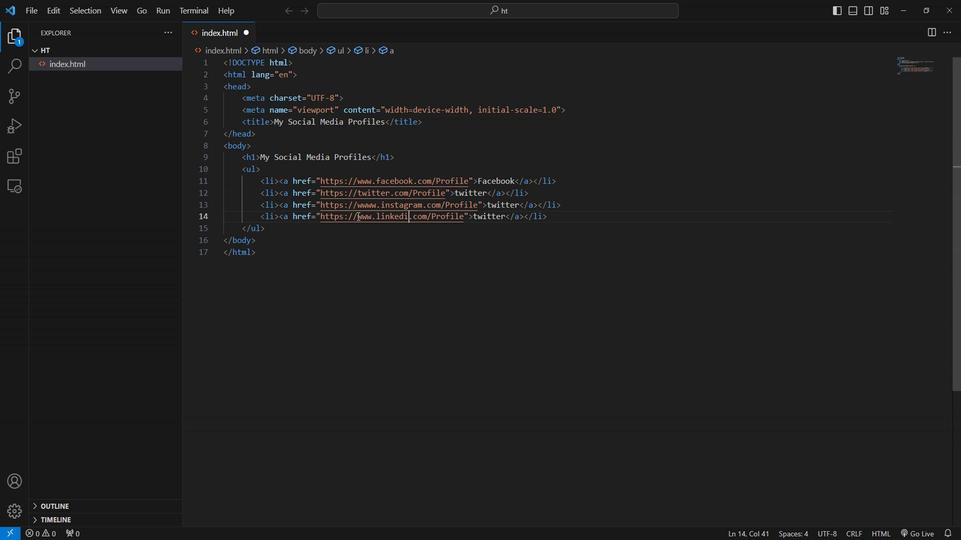 
Action: Mouse moved to (520, 196)
Screenshot: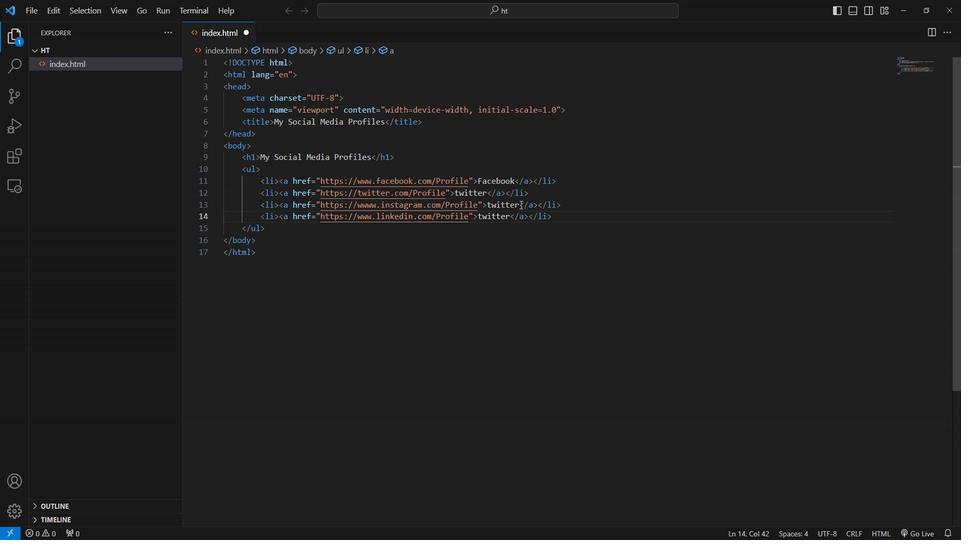 
Action: Mouse pressed left at (520, 196)
Screenshot: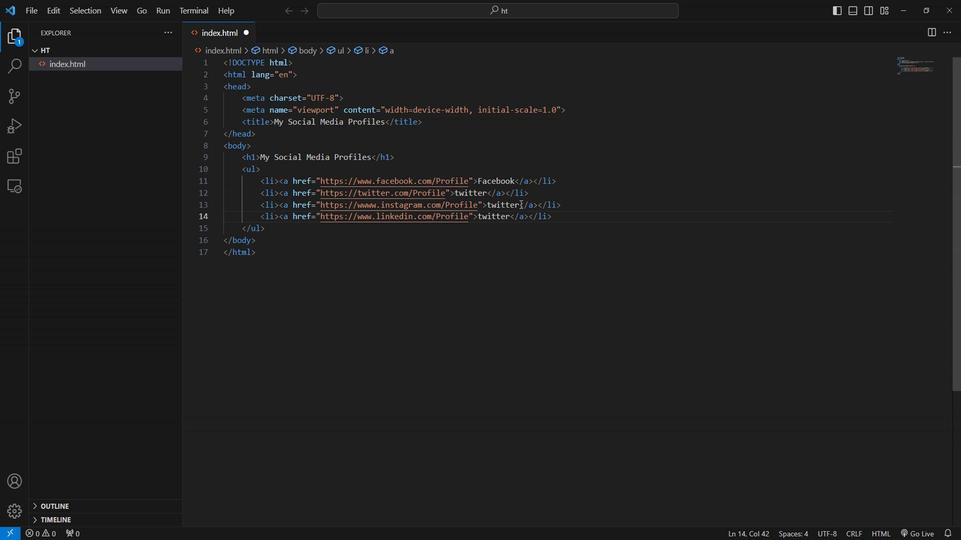 
Action: Mouse moved to (520, 196)
Screenshot: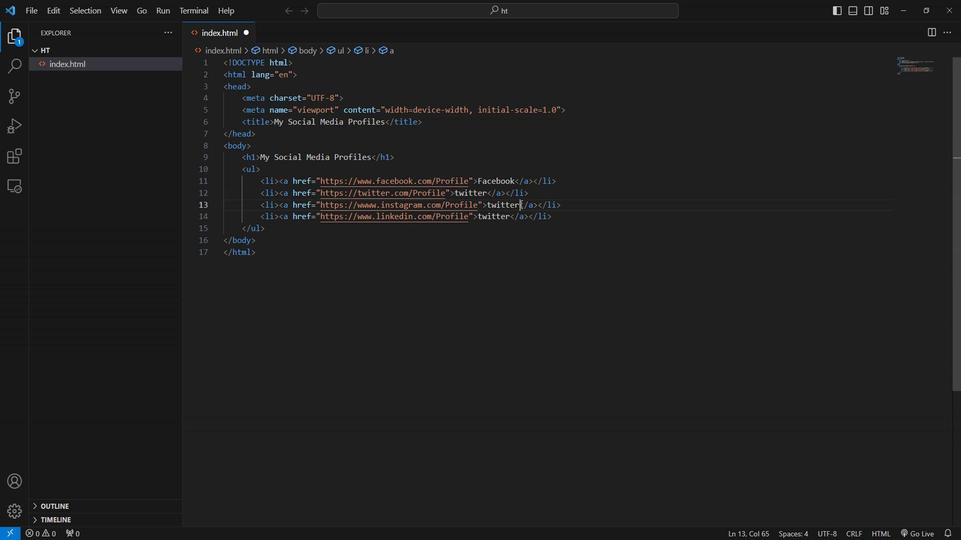 
Action: Key pressed <Key.backspace><Key.backspace><Key.backspace><Key.backspace><Key.backspace><Key.backspace><Key.backspace><Key.shift>Instagram<Key.down><Key.left><Key.left><Key.left><Key.left><Key.backspace><Key.backspace><Key.backspace><Key.backspace><Key.backspace><Key.backspace><Key.backspace><Key.shift>Linkedin<Key.right>ctrl+S
Screenshot: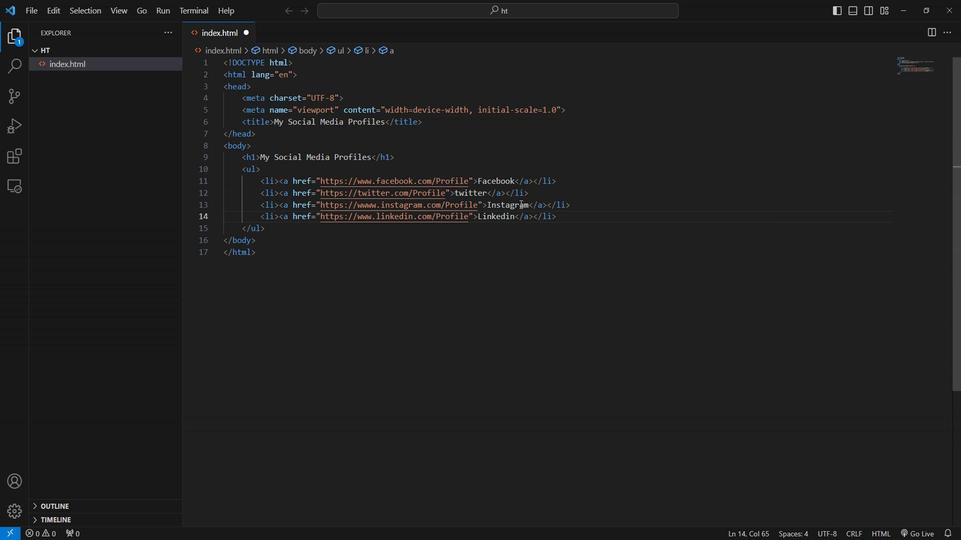 
Action: Mouse moved to (915, 509)
Screenshot: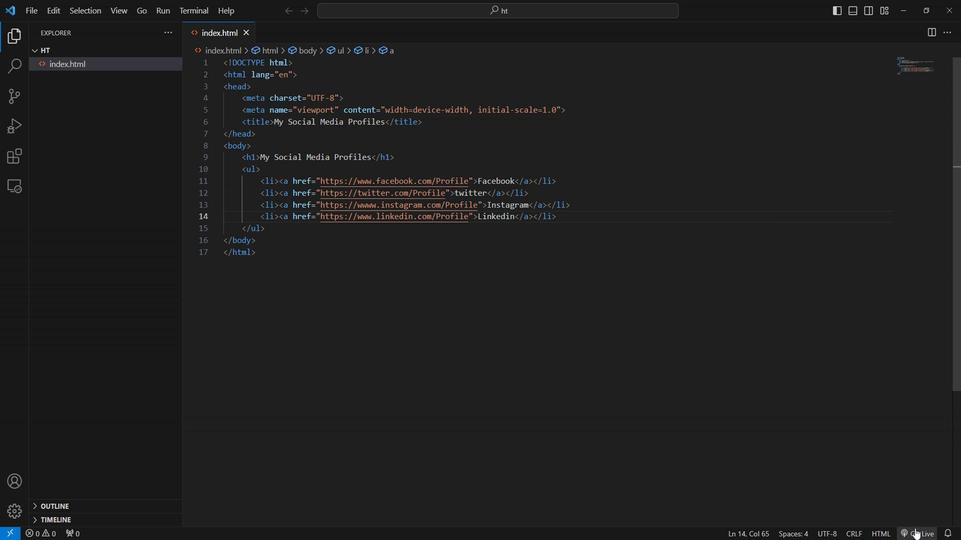 
Action: Mouse pressed left at (915, 509)
Screenshot: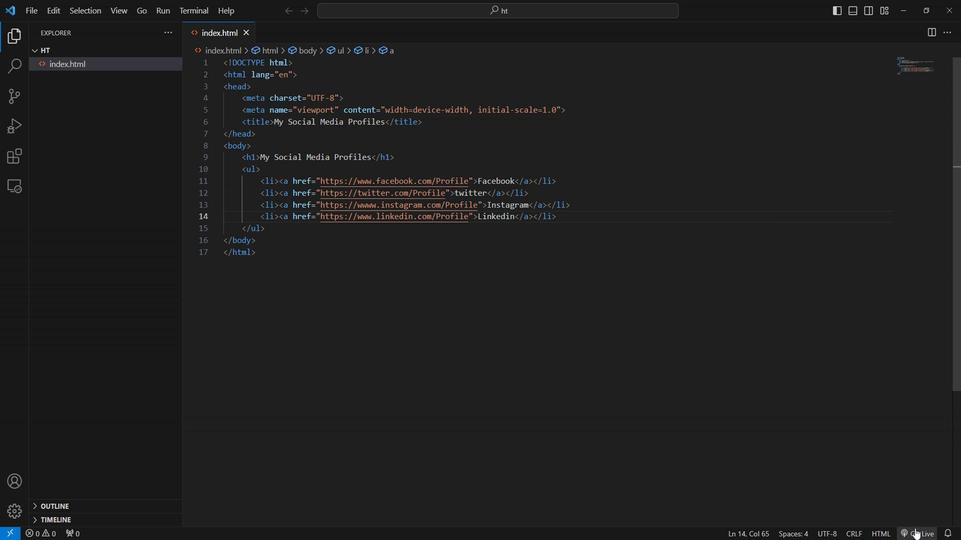 
Action: Mouse moved to (155, 110)
Screenshot: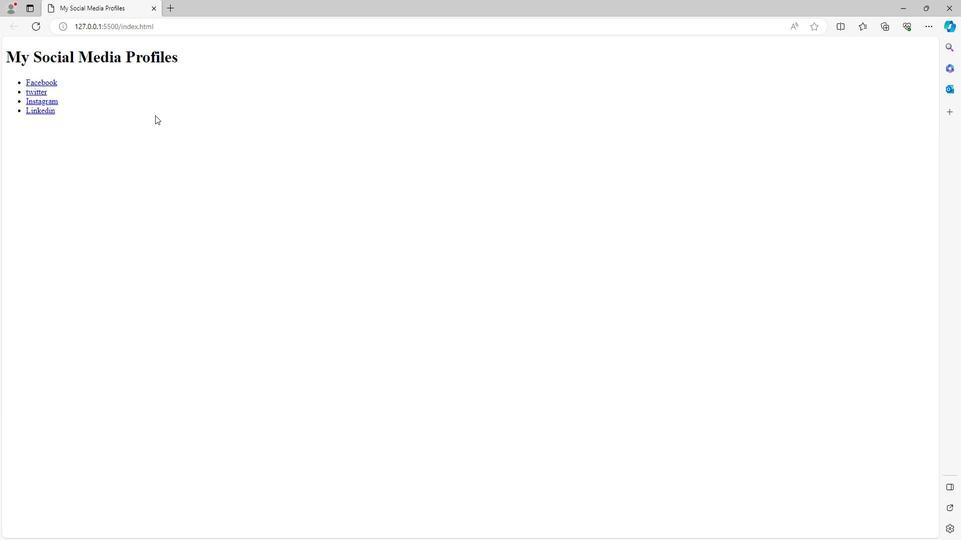 
